 Task: Look for space in Nachingwea, Tanzania from 1st July, 2023 to 8th July, 2023 for 2 adults, 1 child in price range Rs.15000 to Rs.20000. Place can be entire place with 1  bedroom having 1 bed and 1 bathroom. Property type can be house, flat, guest house, hotel. Booking option can be shelf check-in. Required host language is English.
Action: Mouse pressed left at (532, 134)
Screenshot: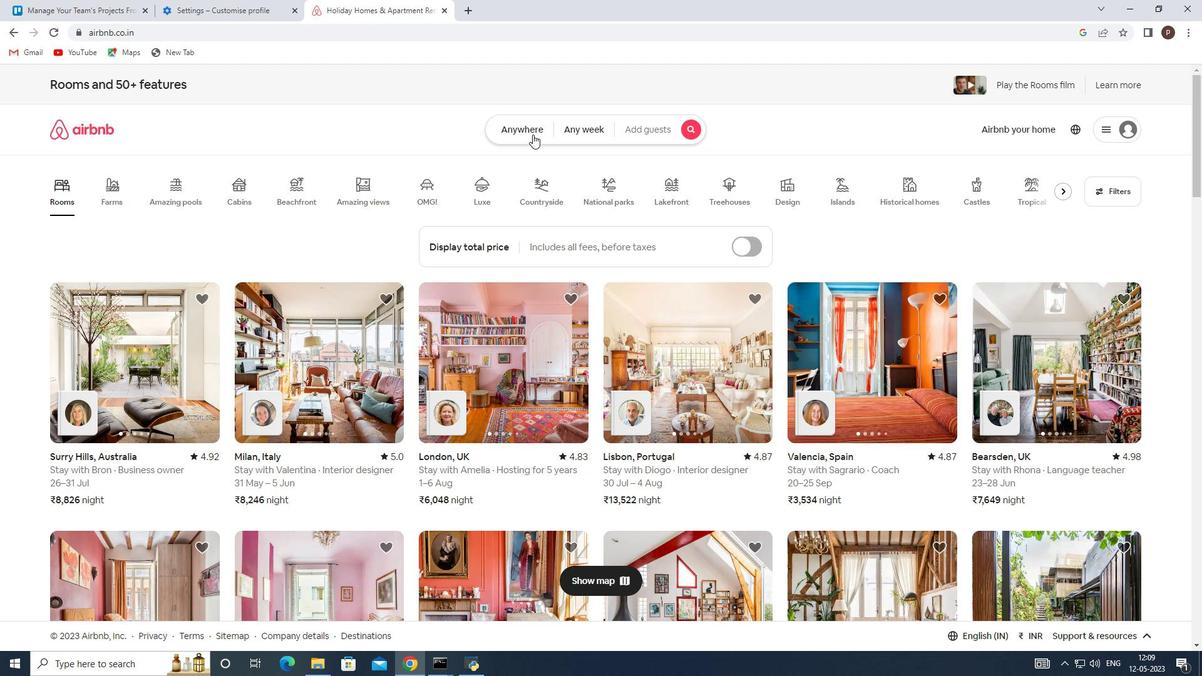 
Action: Mouse moved to (397, 178)
Screenshot: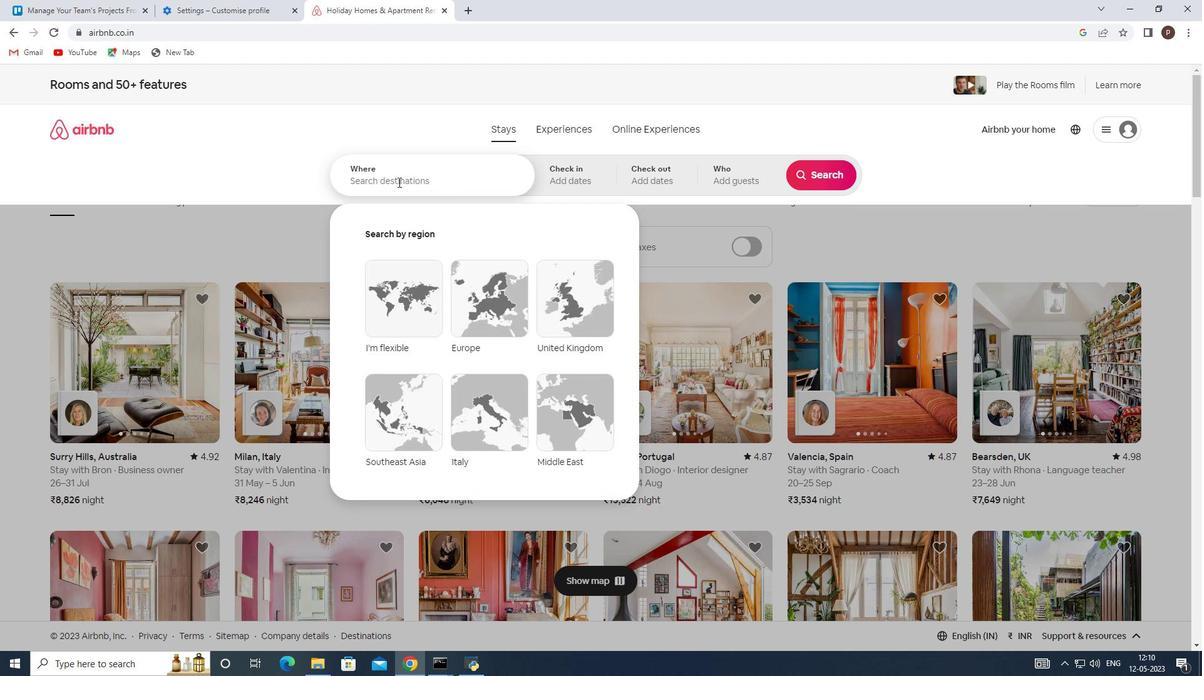 
Action: Mouse pressed left at (397, 178)
Screenshot: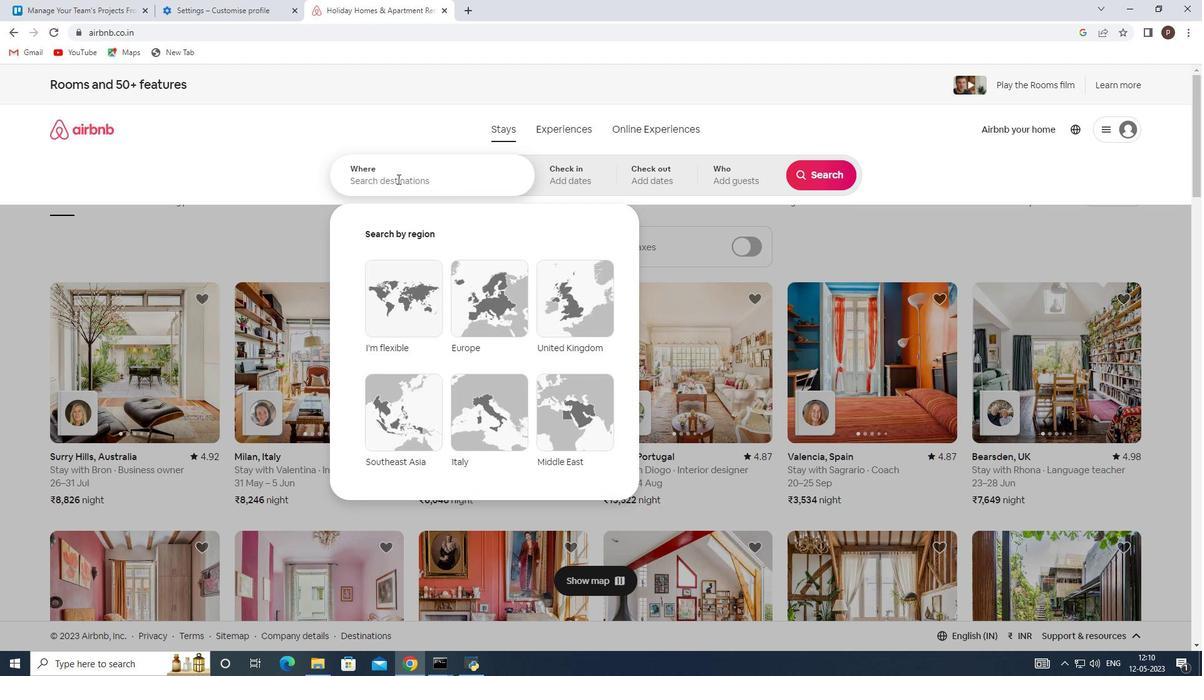 
Action: Mouse moved to (397, 178)
Screenshot: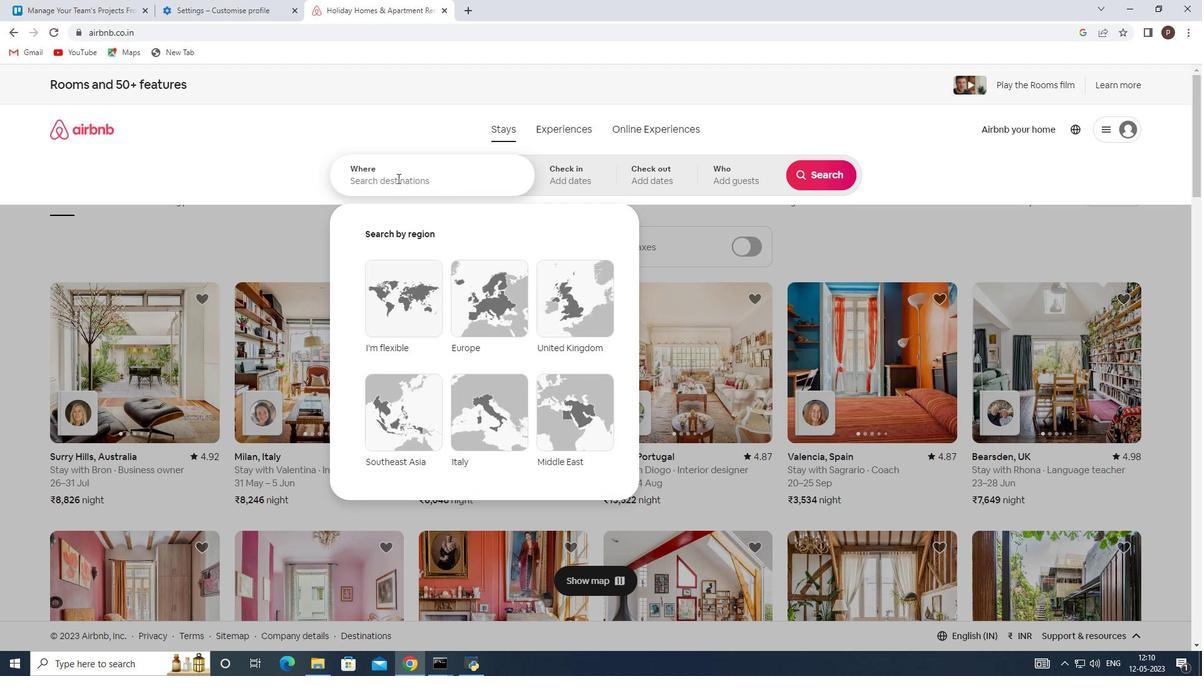 
Action: Key pressed <Key.caps_lock>N<Key.caps_lock>achingwea
Screenshot: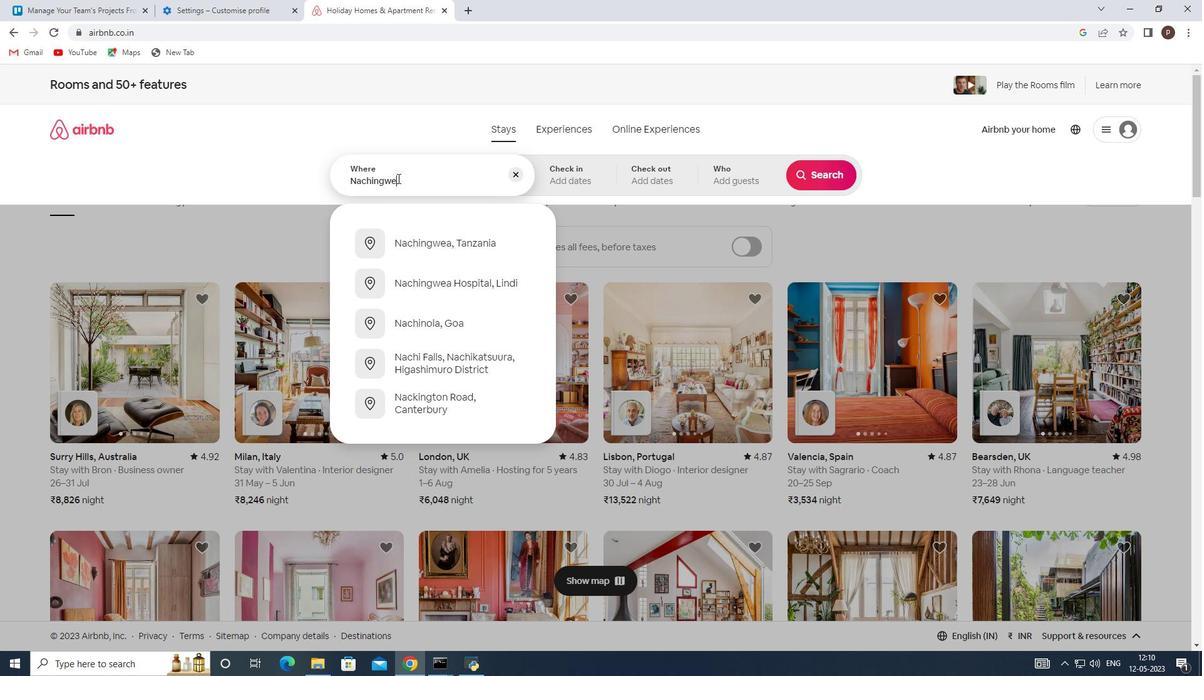 
Action: Mouse moved to (450, 237)
Screenshot: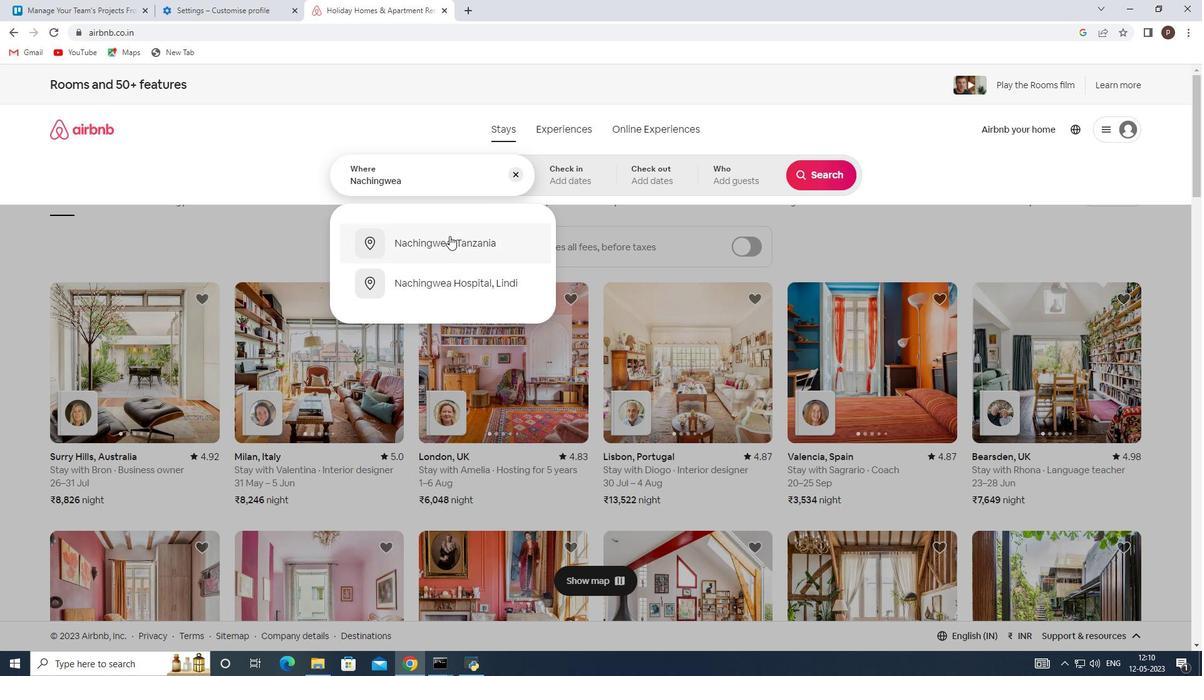 
Action: Mouse pressed left at (450, 237)
Screenshot: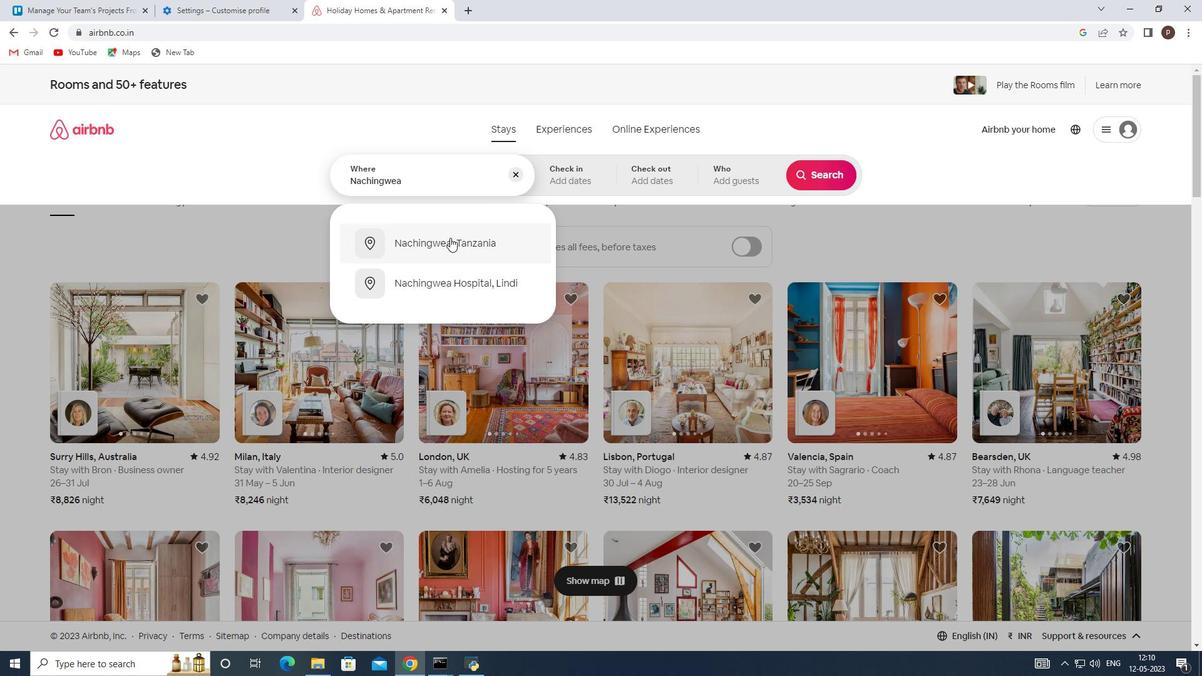 
Action: Mouse moved to (818, 274)
Screenshot: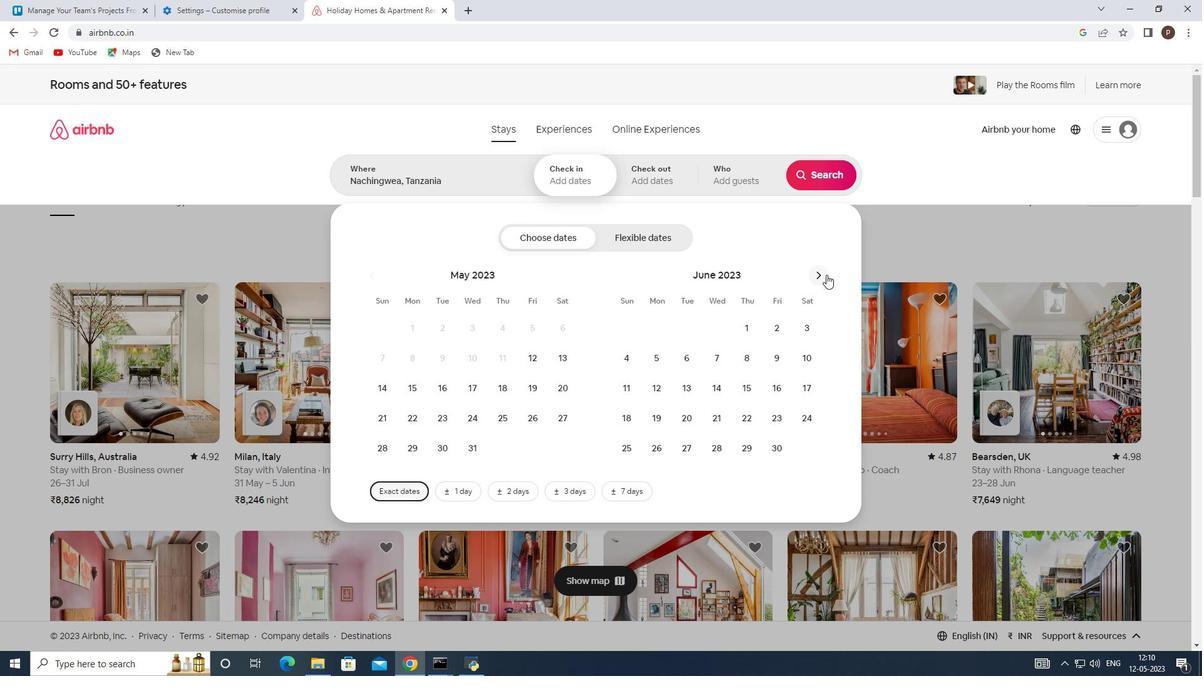 
Action: Mouse pressed left at (818, 274)
Screenshot: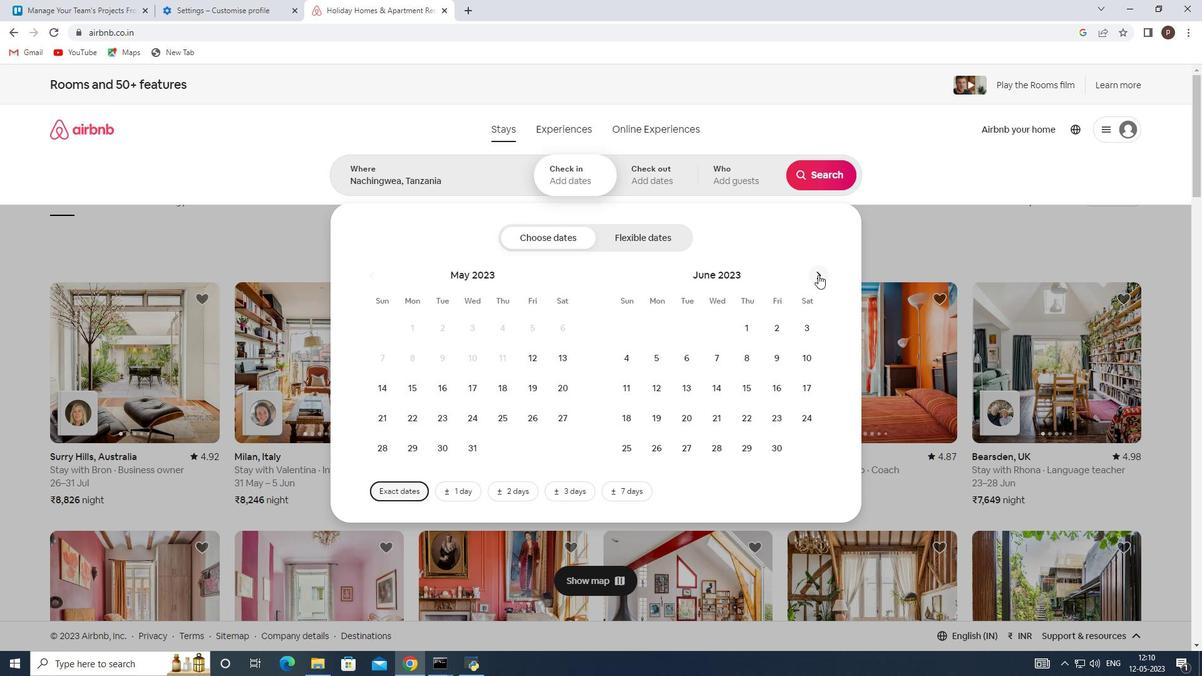 
Action: Mouse moved to (811, 322)
Screenshot: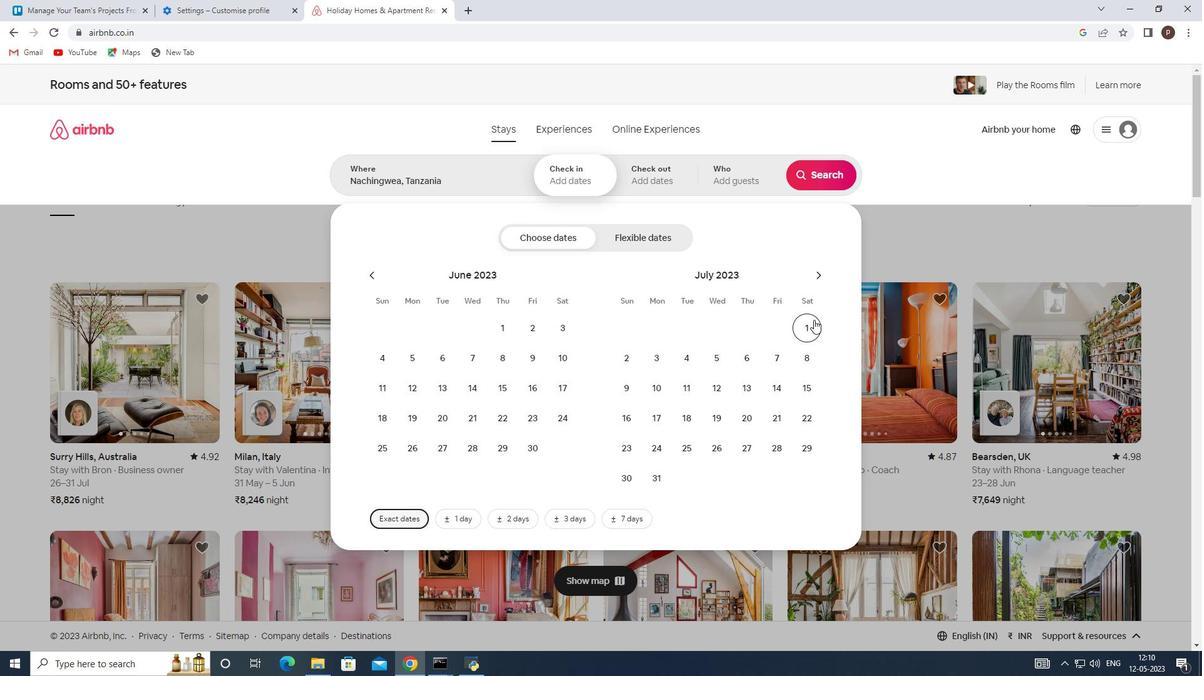 
Action: Mouse pressed left at (811, 322)
Screenshot: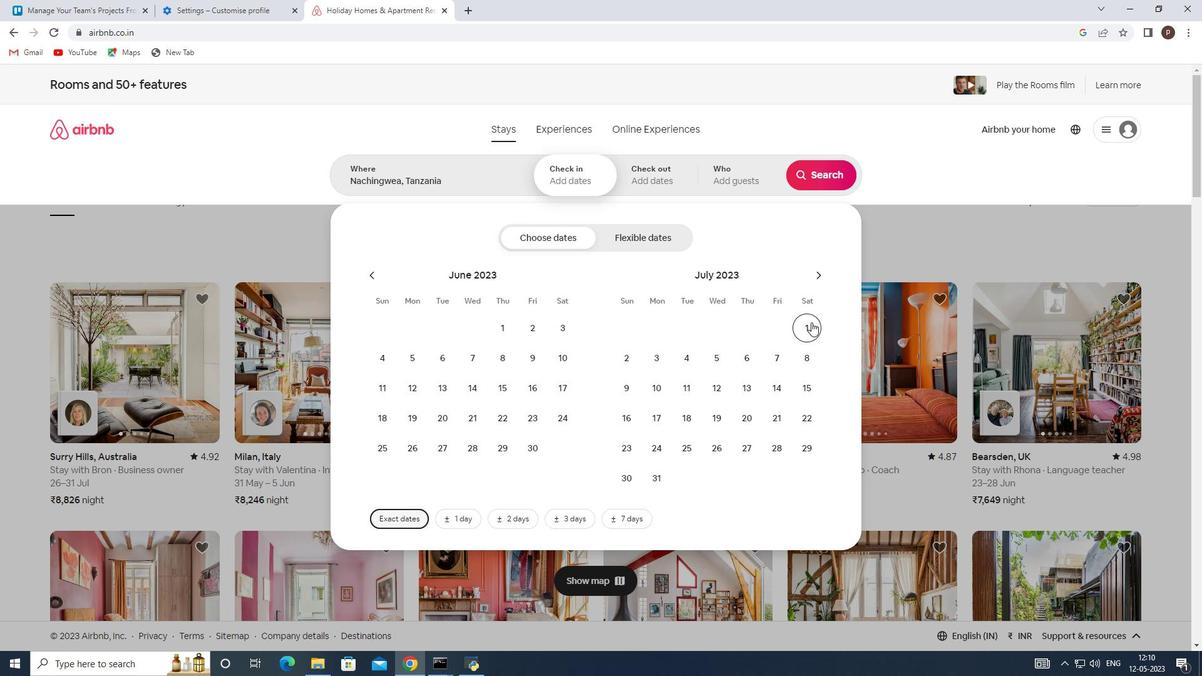 
Action: Mouse moved to (809, 354)
Screenshot: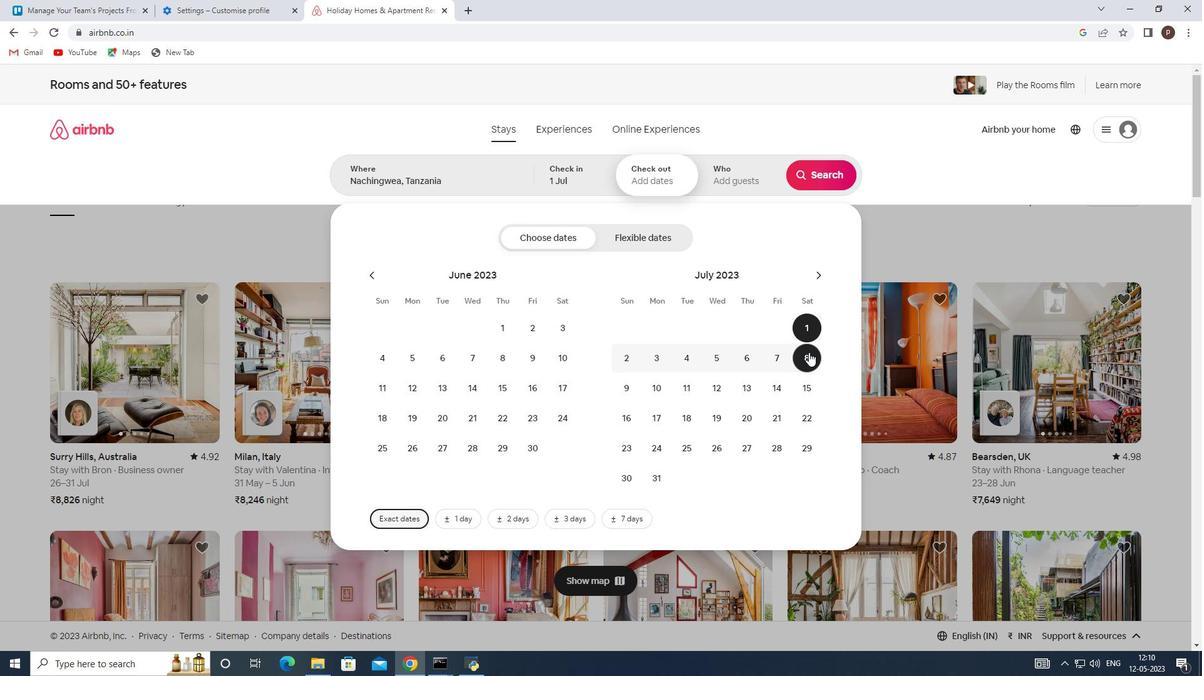 
Action: Mouse pressed left at (809, 354)
Screenshot: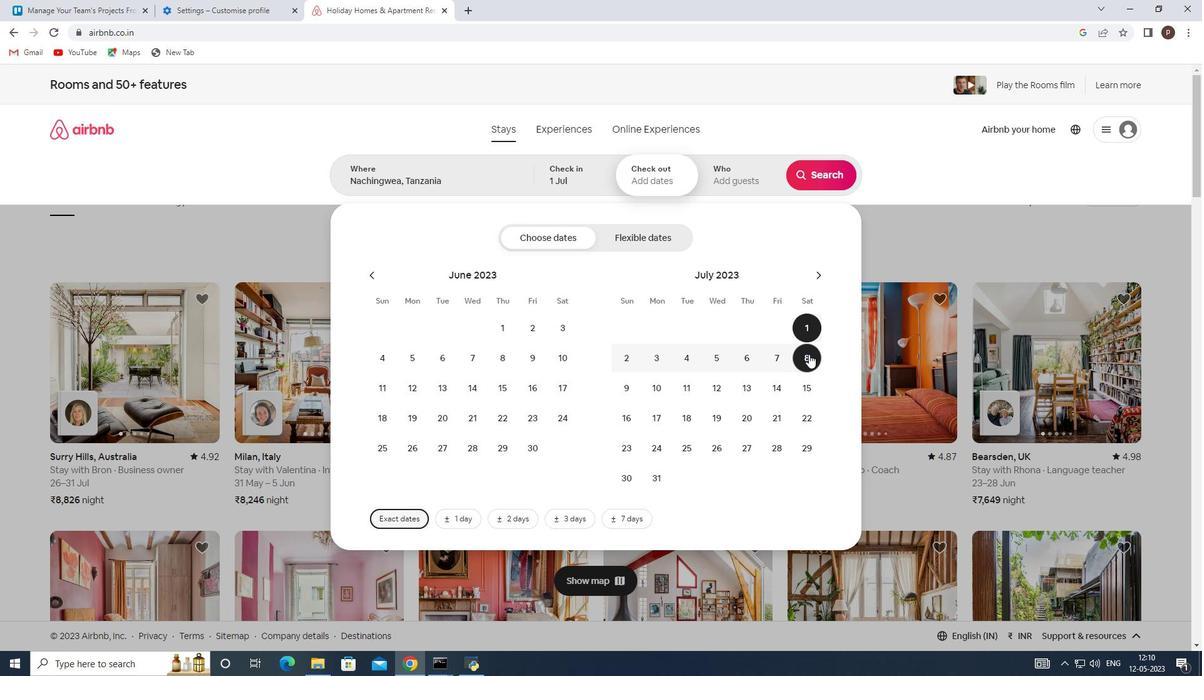 
Action: Mouse moved to (733, 174)
Screenshot: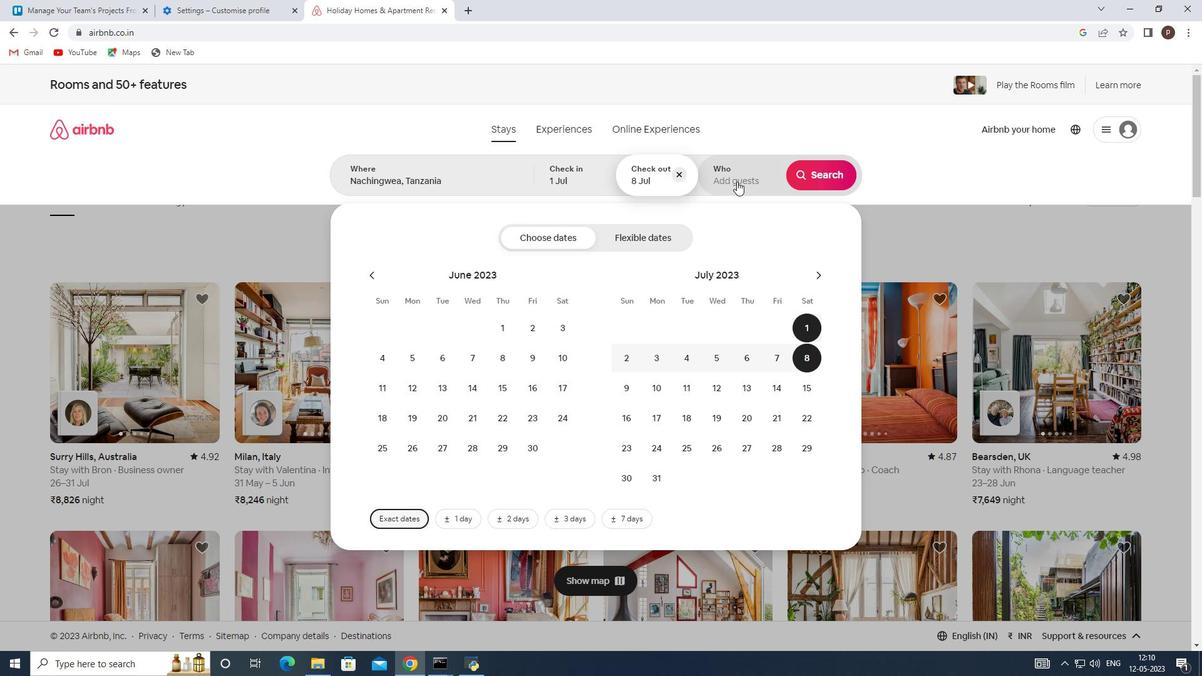 
Action: Mouse pressed left at (733, 174)
Screenshot: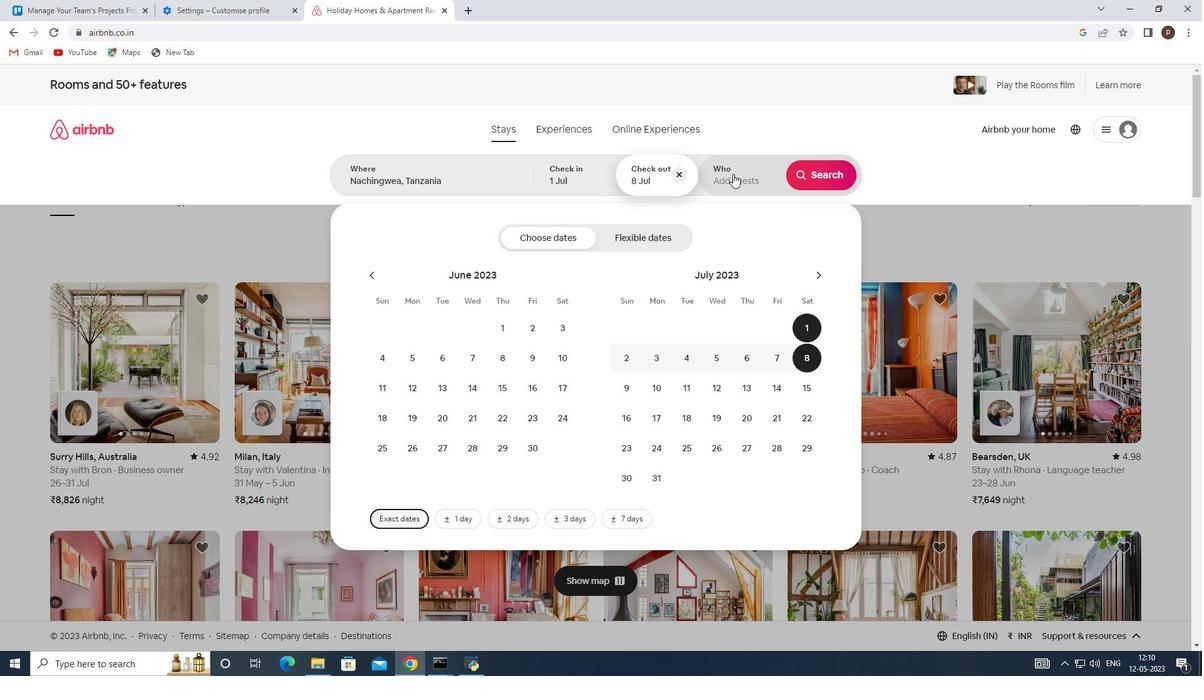
Action: Mouse moved to (827, 244)
Screenshot: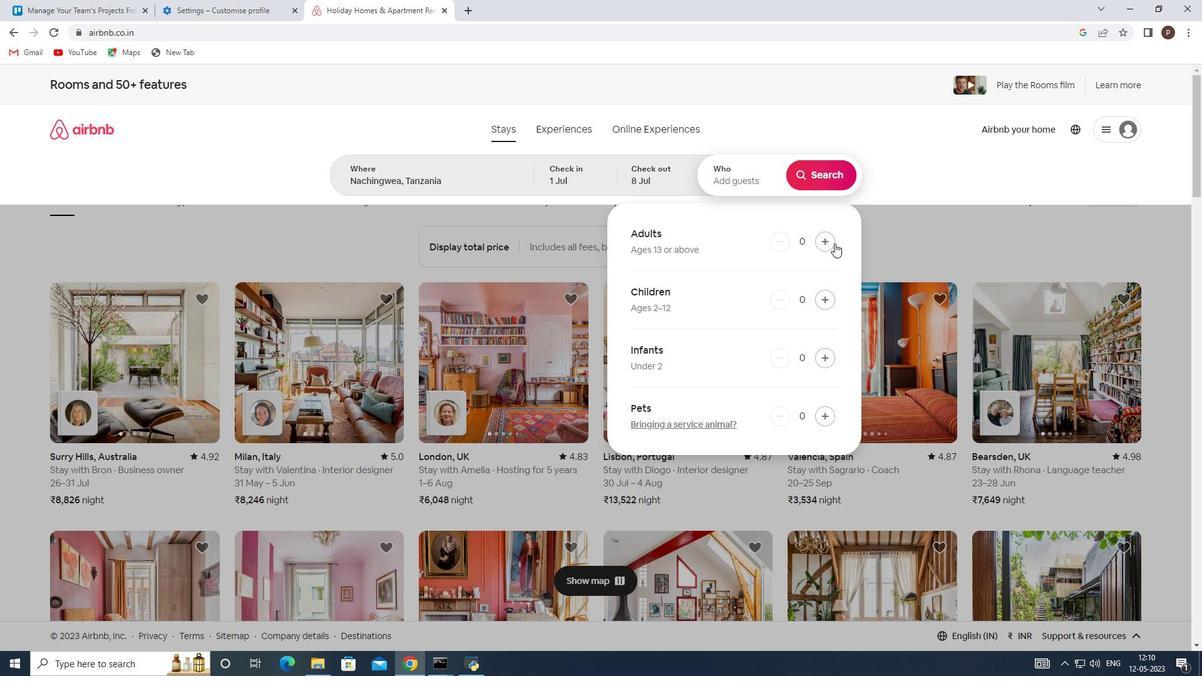 
Action: Mouse pressed left at (827, 244)
Screenshot: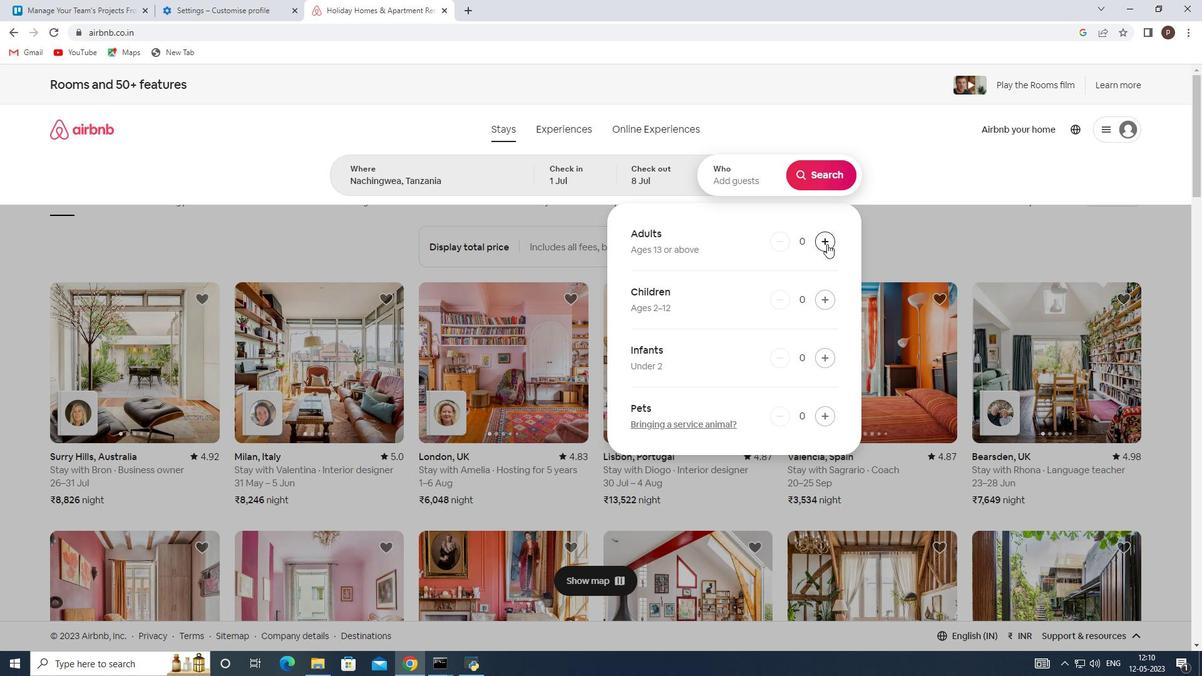 
Action: Mouse pressed left at (827, 244)
Screenshot: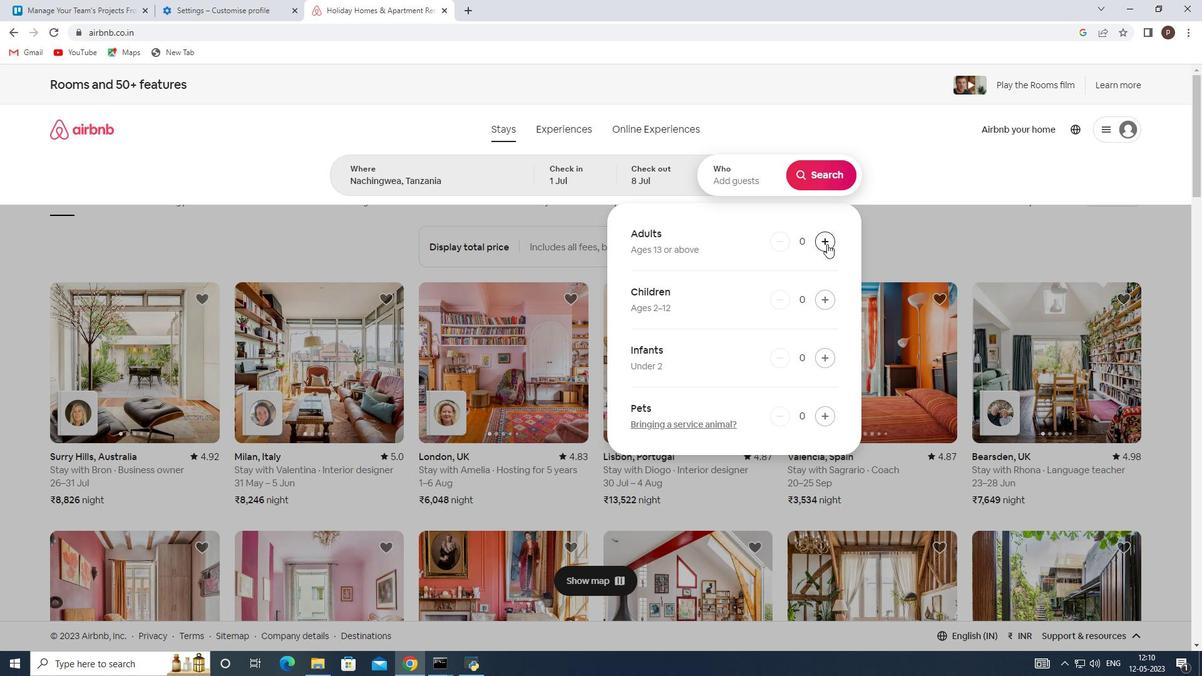 
Action: Mouse moved to (829, 296)
Screenshot: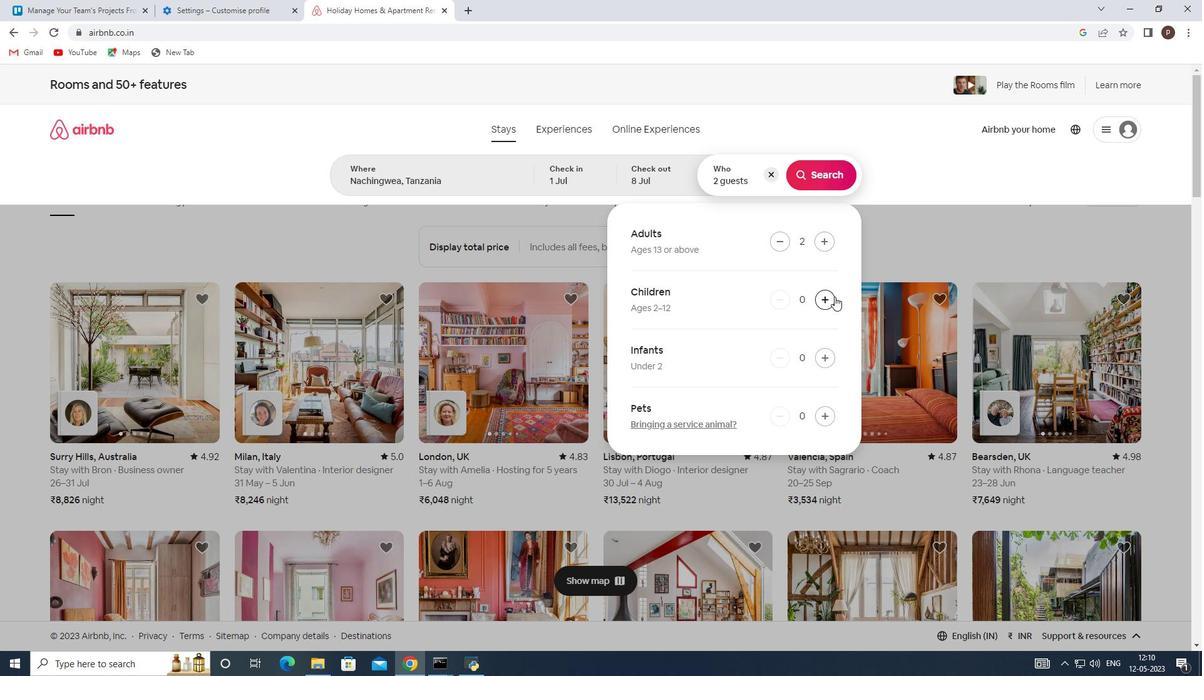 
Action: Mouse pressed left at (829, 296)
Screenshot: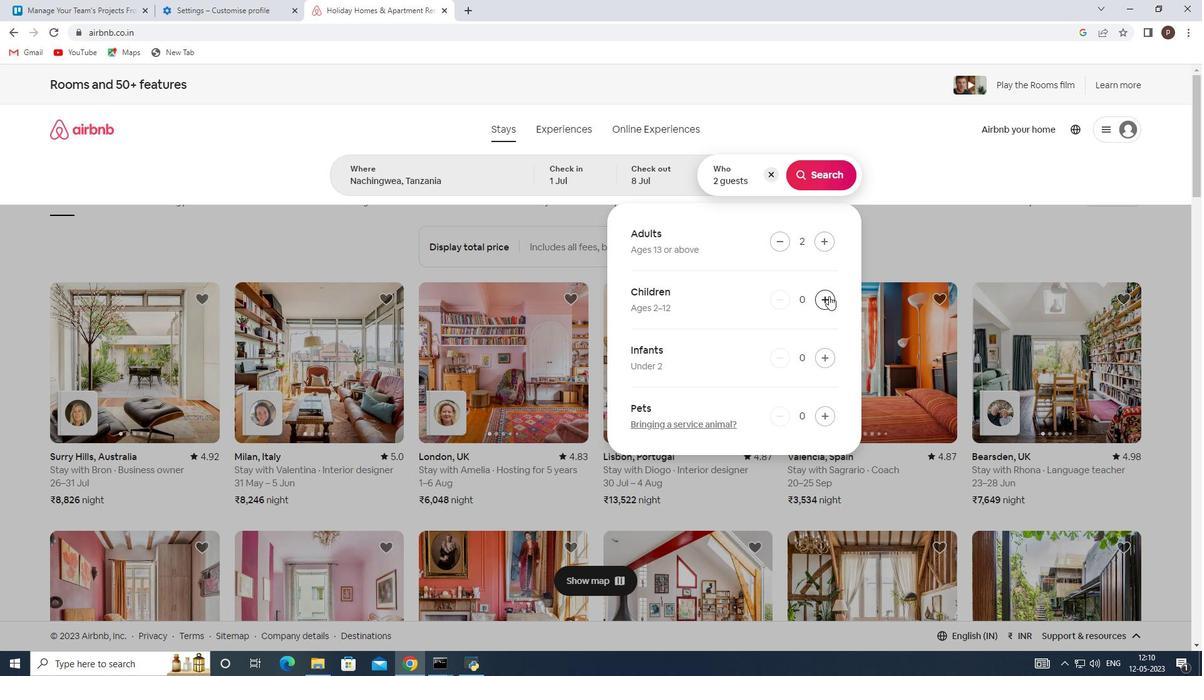 
Action: Mouse moved to (817, 177)
Screenshot: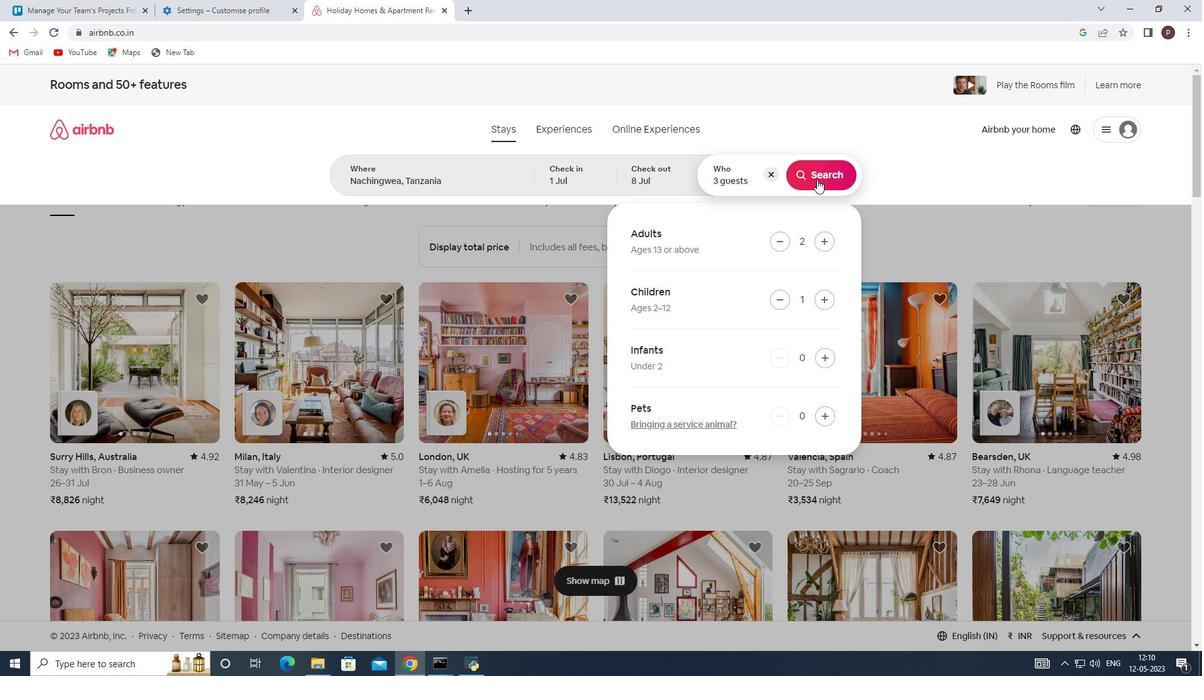 
Action: Mouse pressed left at (817, 177)
Screenshot: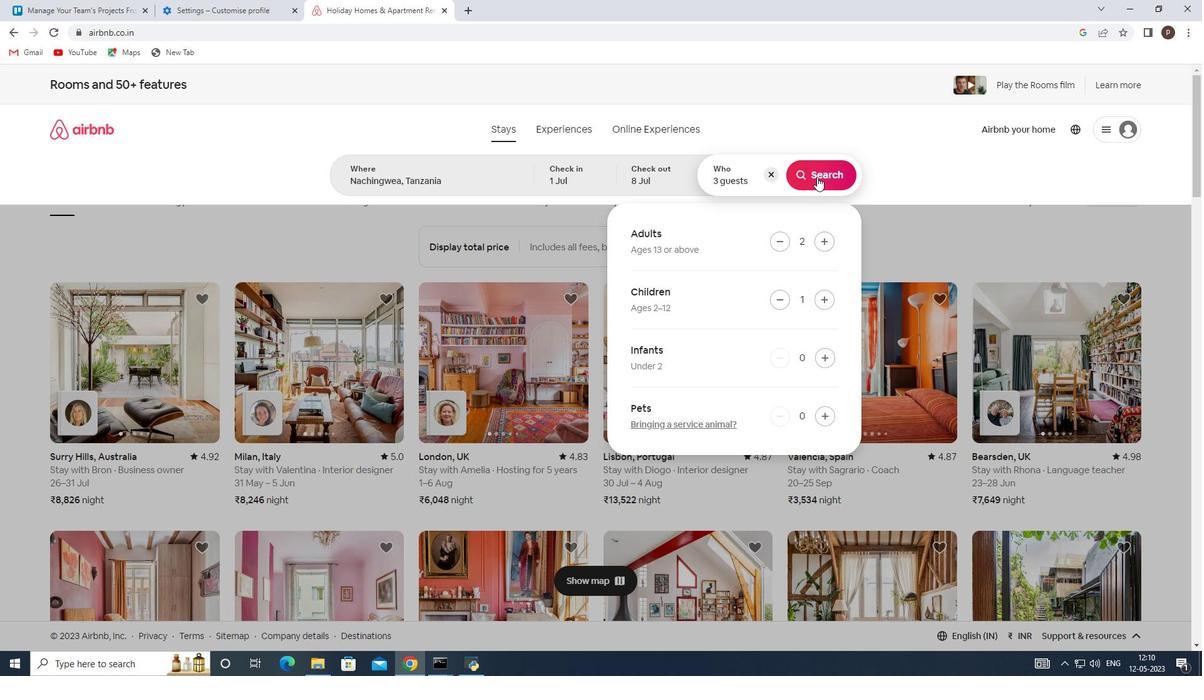 
Action: Mouse moved to (1127, 139)
Screenshot: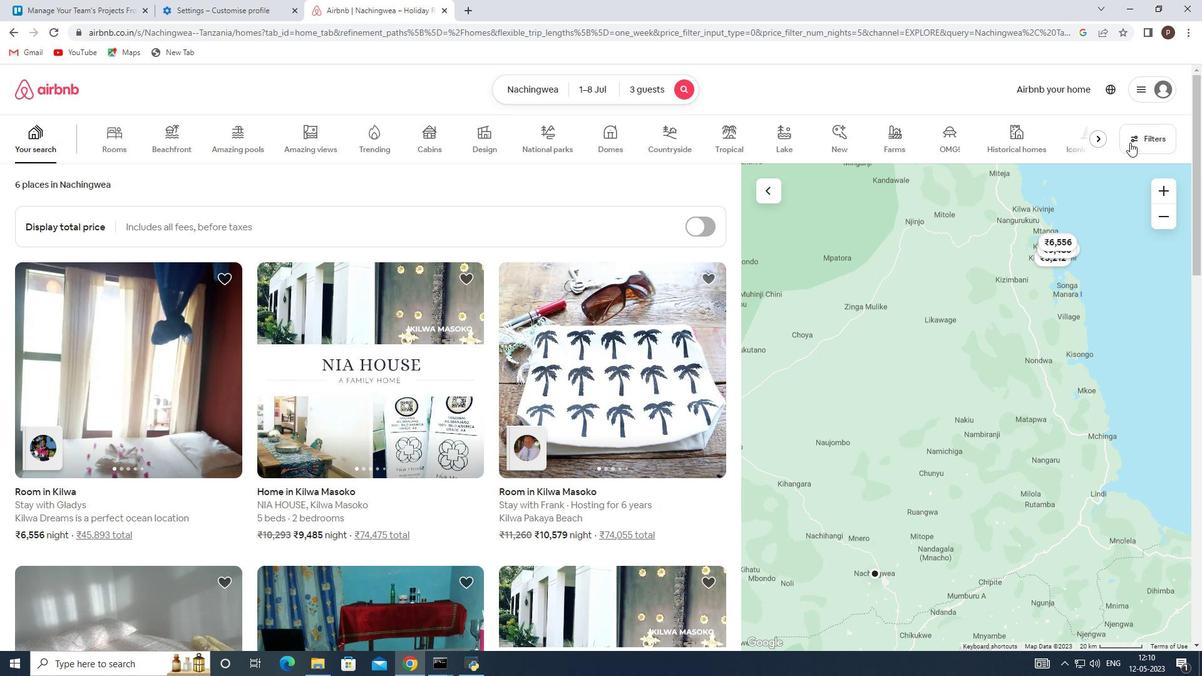 
Action: Mouse pressed left at (1127, 139)
Screenshot: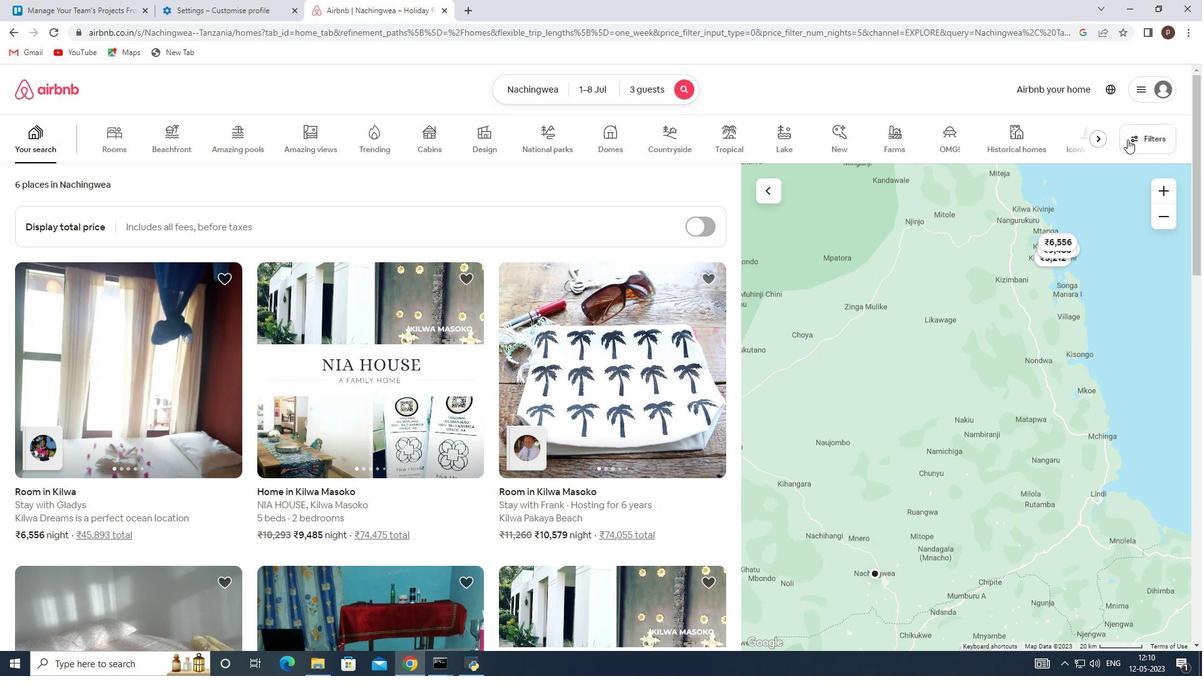 
Action: Mouse moved to (417, 449)
Screenshot: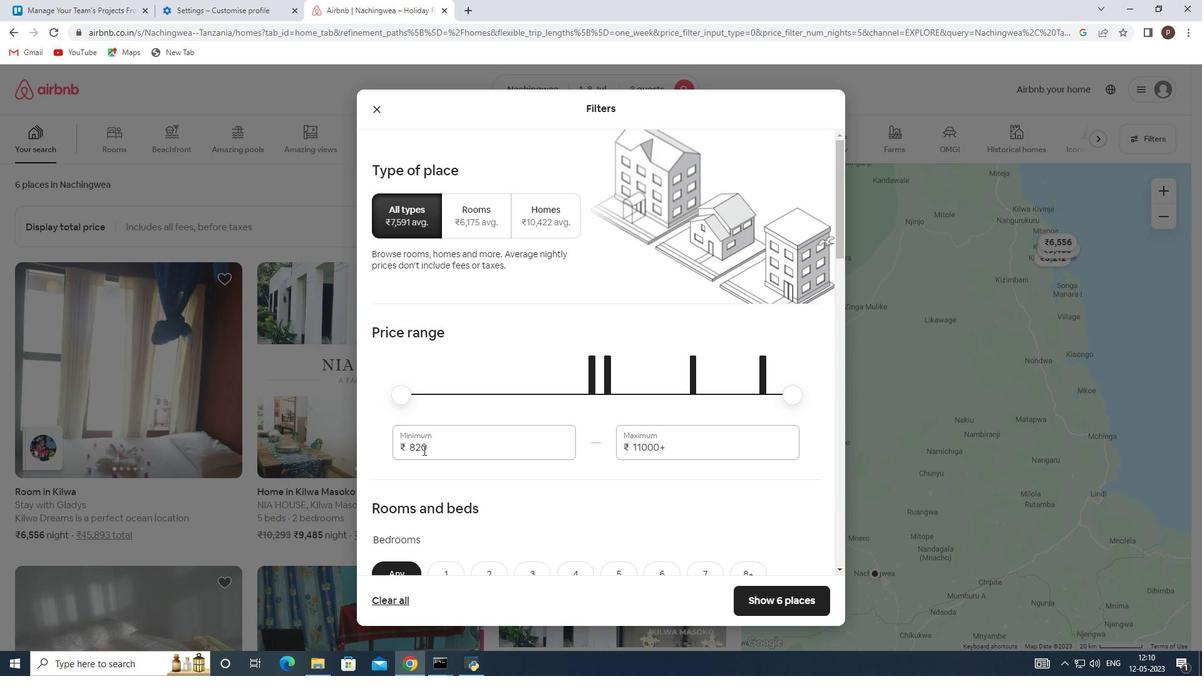 
Action: Mouse pressed left at (417, 449)
Screenshot: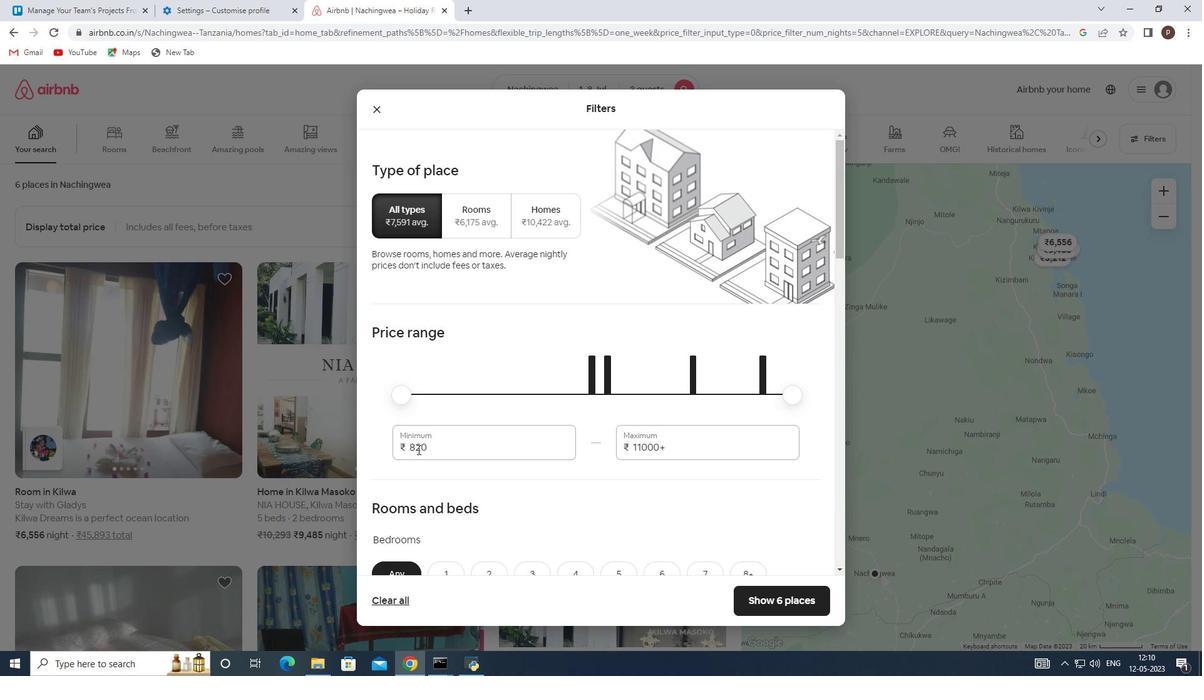 
Action: Mouse pressed left at (417, 449)
Screenshot: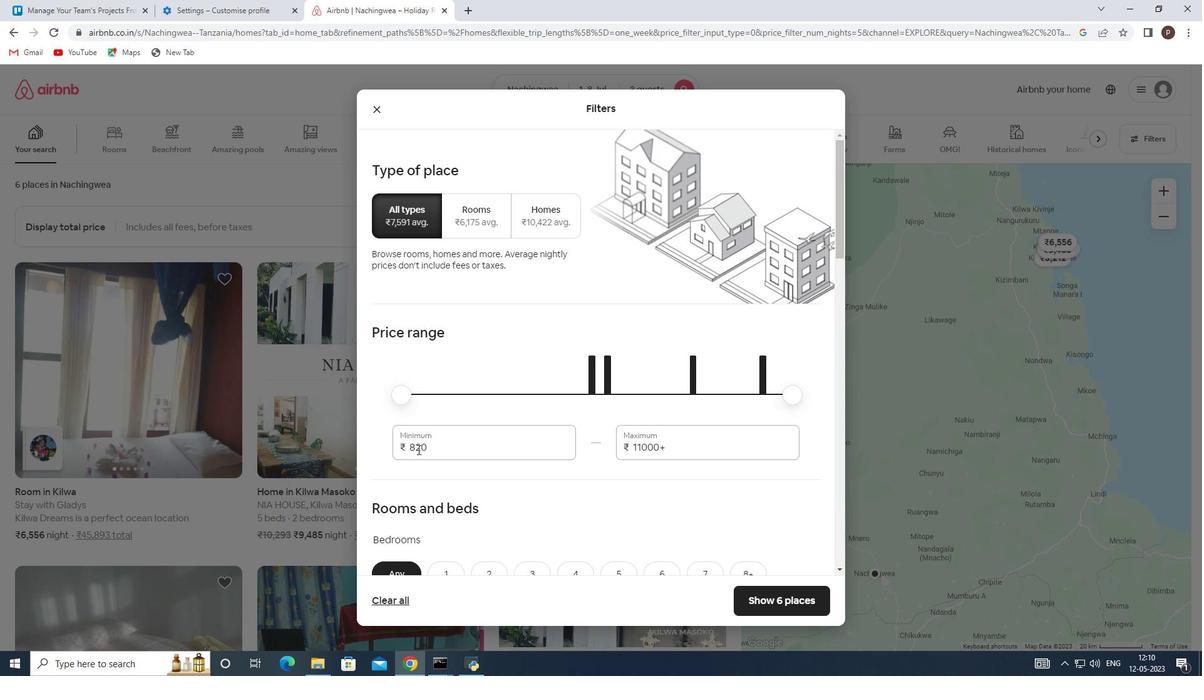 
Action: Key pressed 15000<Key.tab>20000
Screenshot: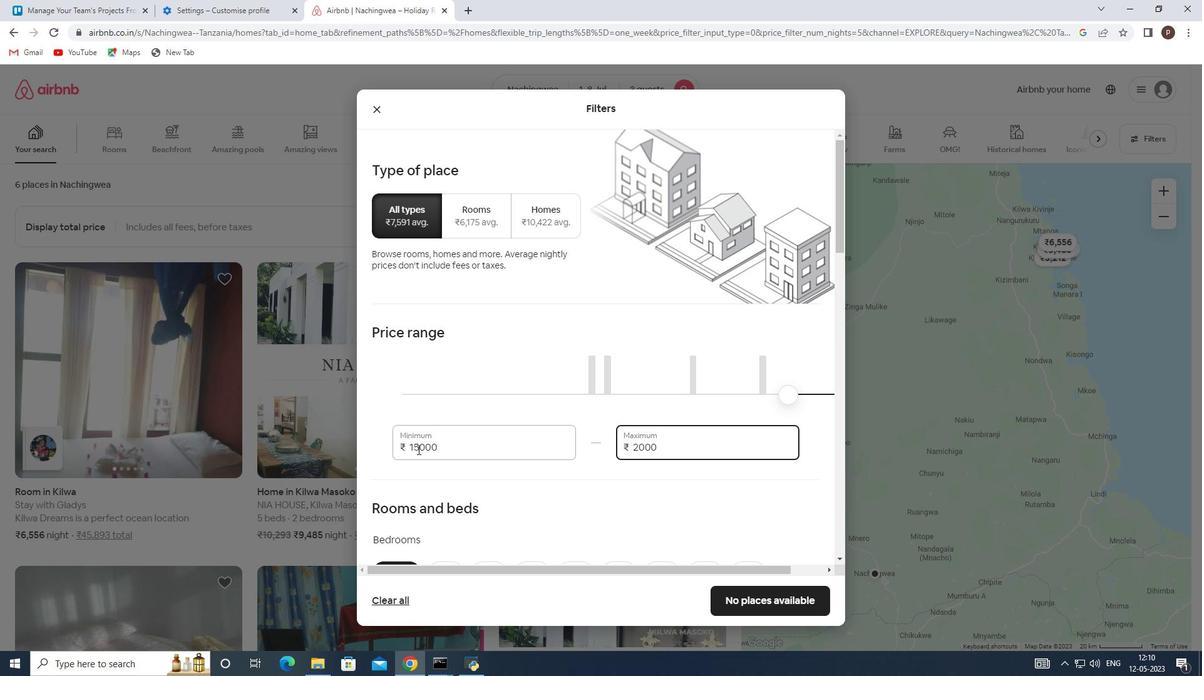 
Action: Mouse moved to (464, 475)
Screenshot: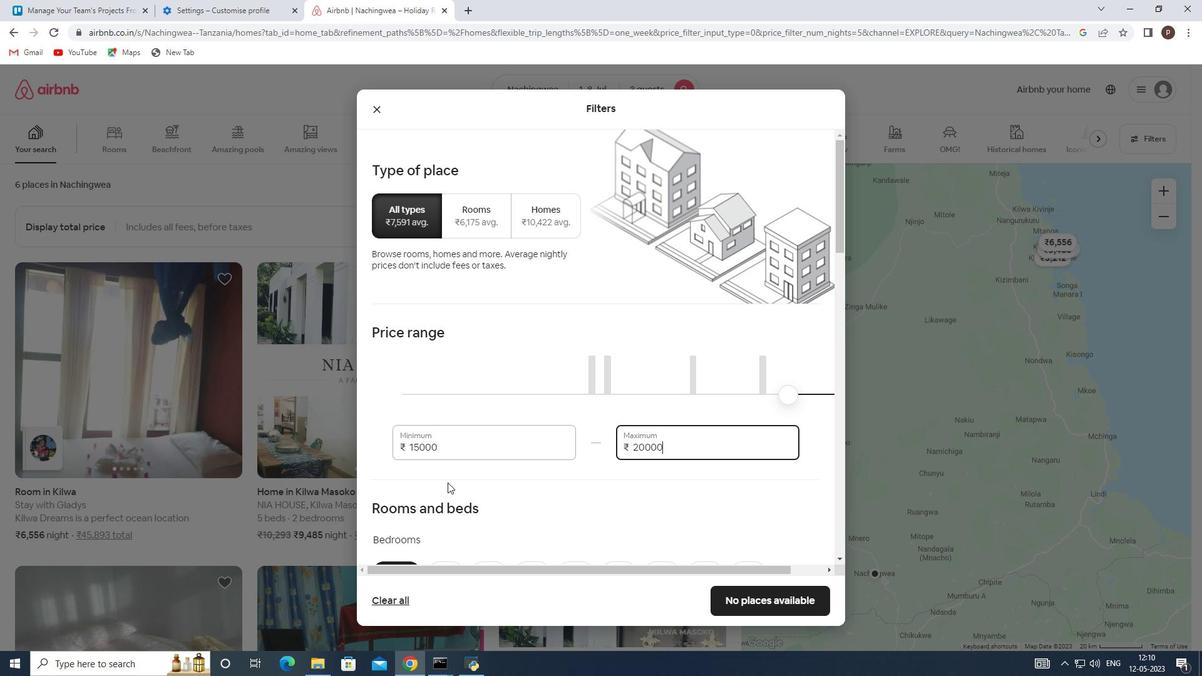 
Action: Mouse scrolled (464, 475) with delta (0, 0)
Screenshot: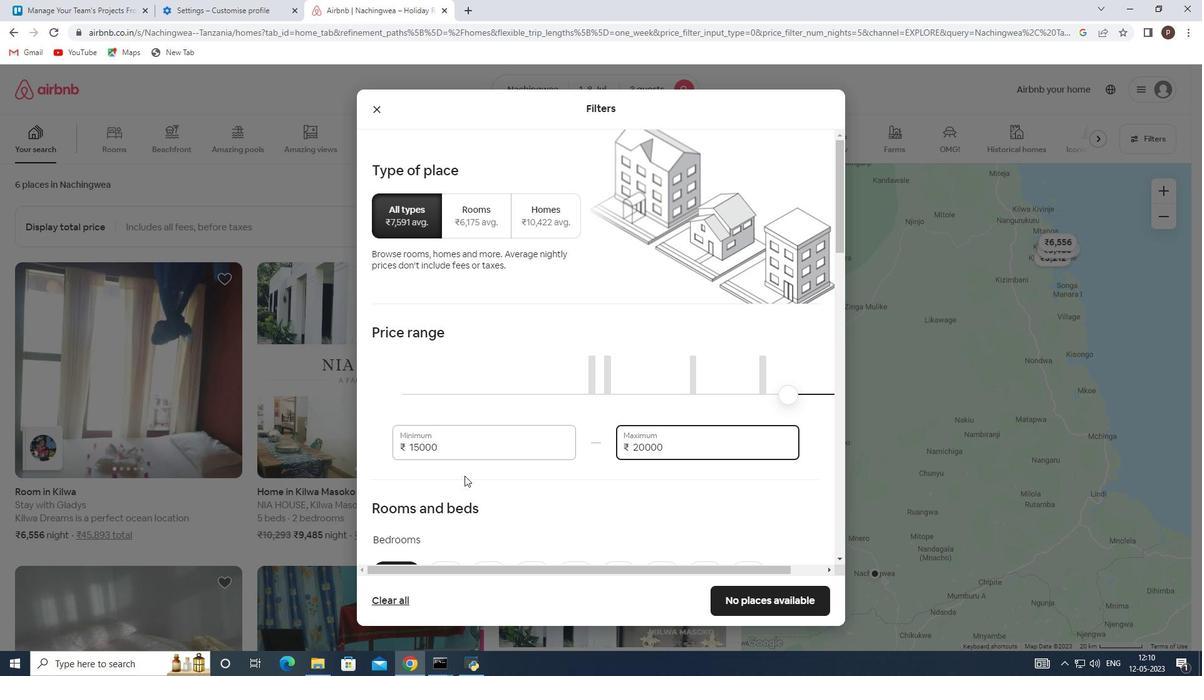 
Action: Mouse moved to (497, 469)
Screenshot: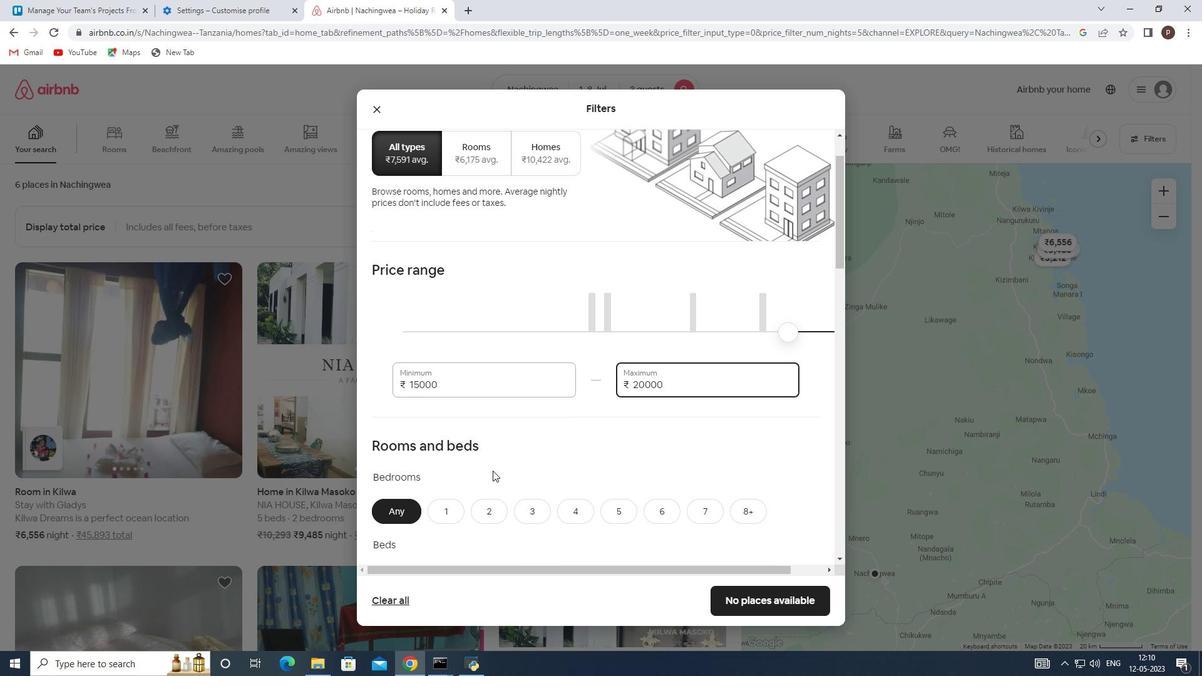
Action: Mouse scrolled (497, 468) with delta (0, 0)
Screenshot: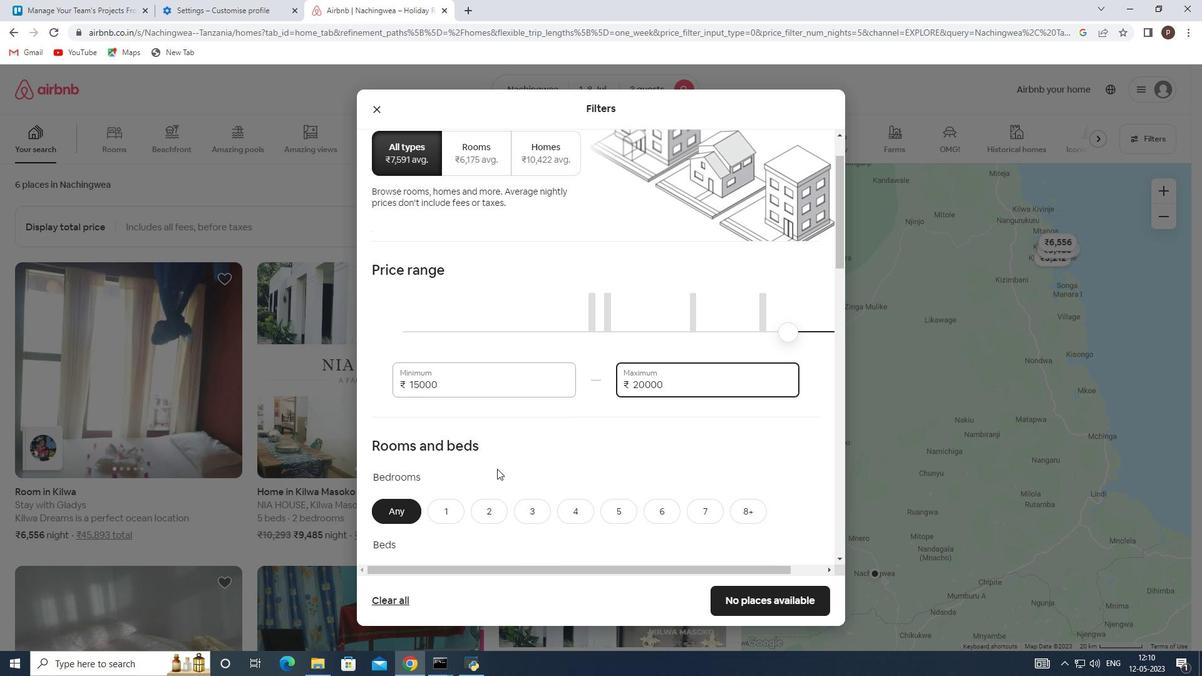 
Action: Mouse moved to (438, 448)
Screenshot: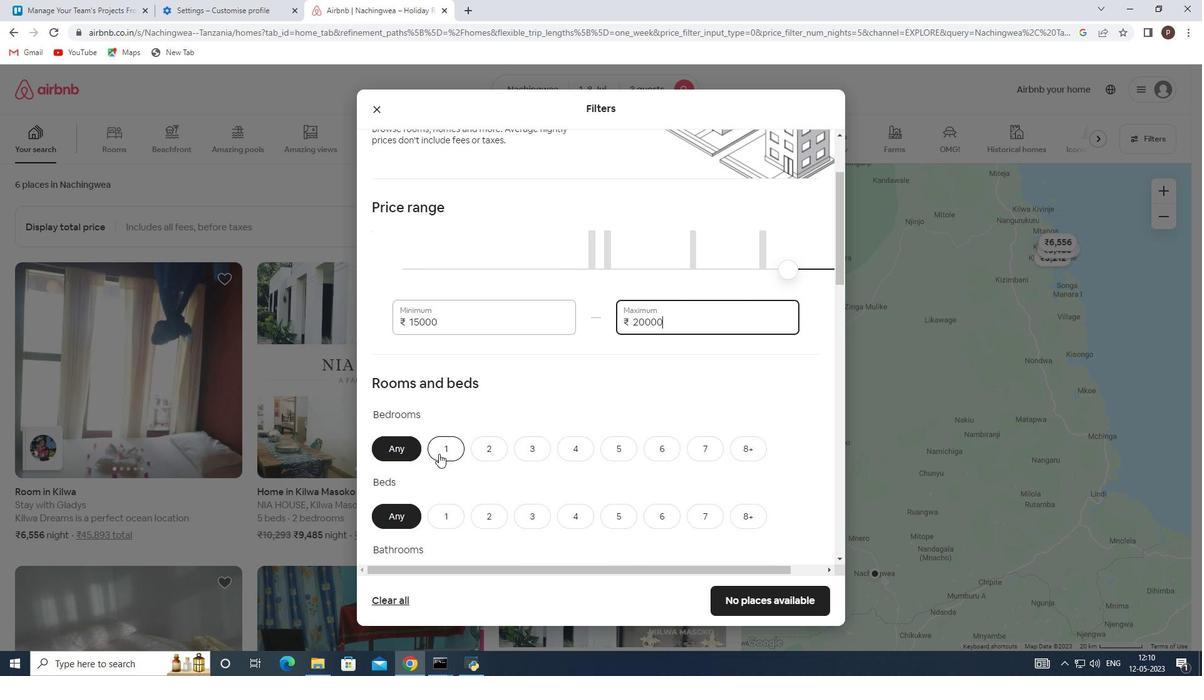 
Action: Mouse pressed left at (438, 448)
Screenshot: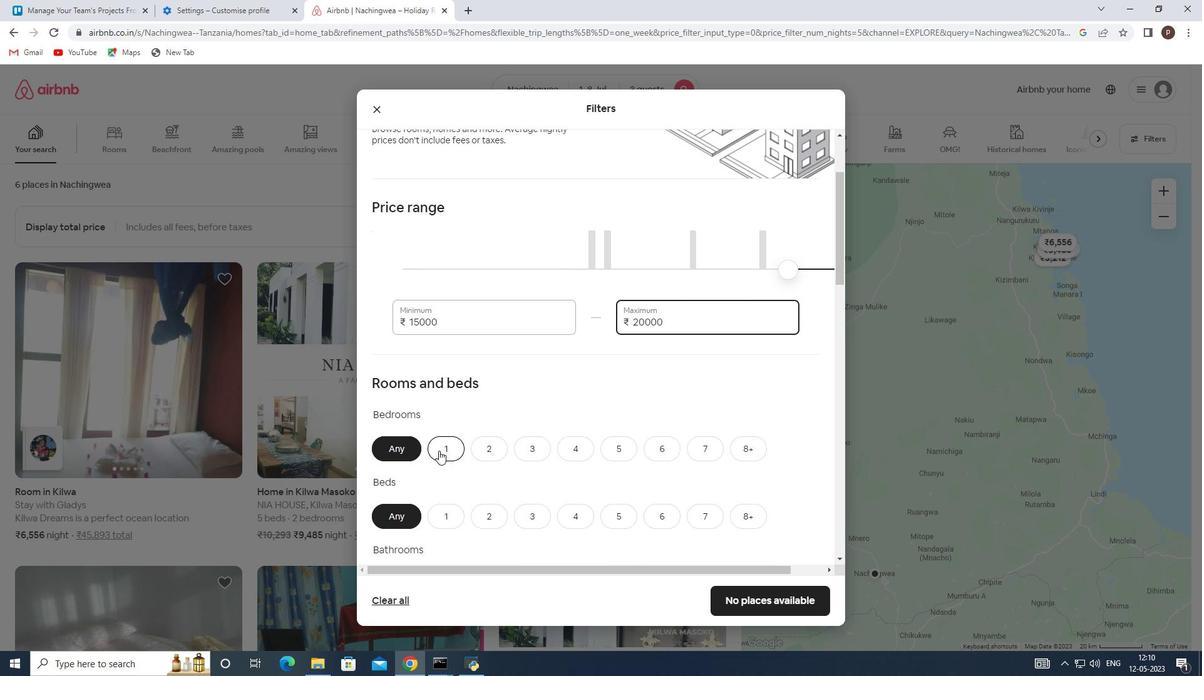 
Action: Mouse moved to (450, 519)
Screenshot: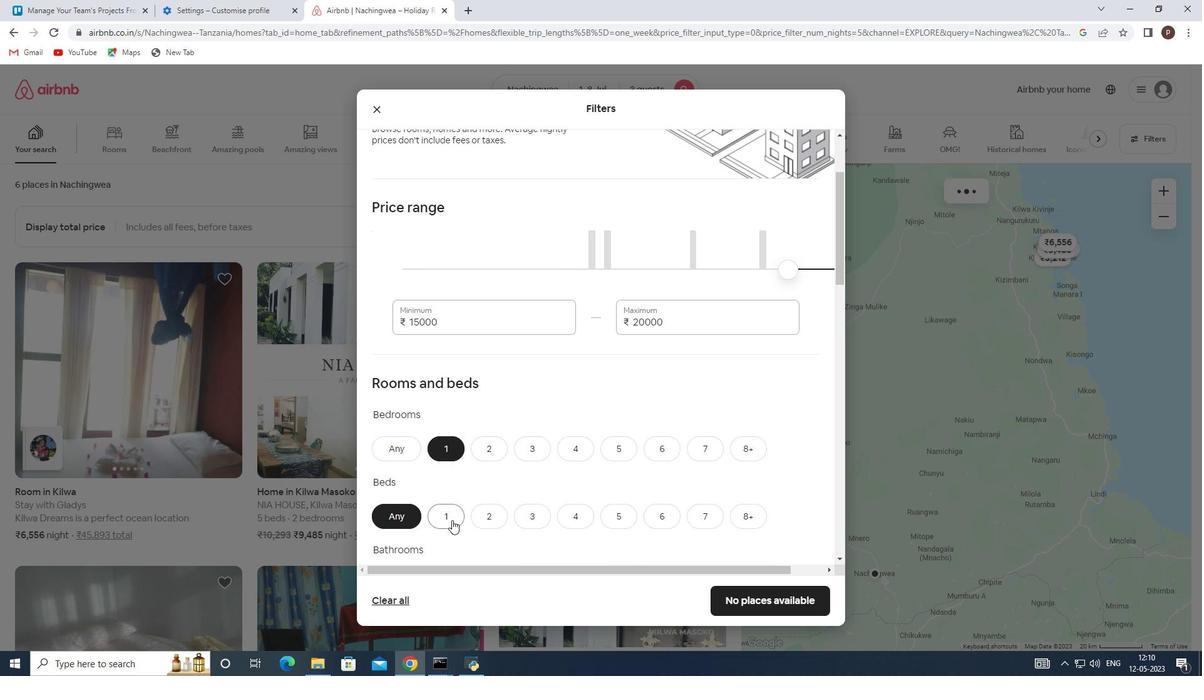 
Action: Mouse pressed left at (450, 519)
Screenshot: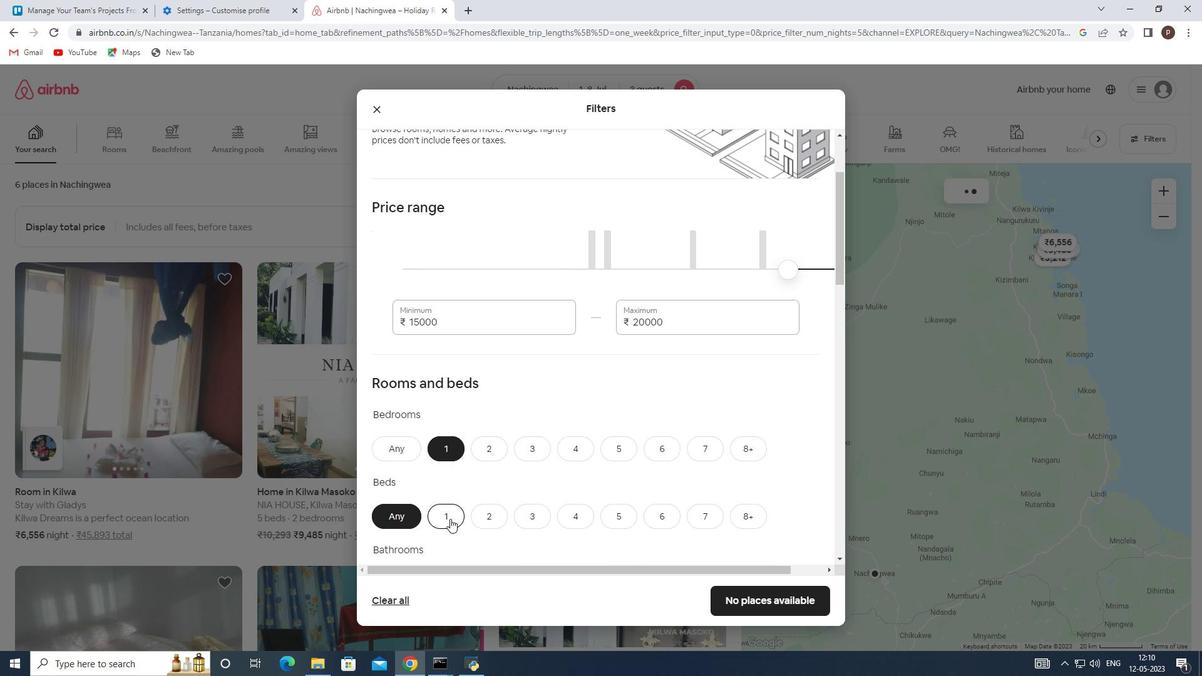 
Action: Mouse moved to (450, 517)
Screenshot: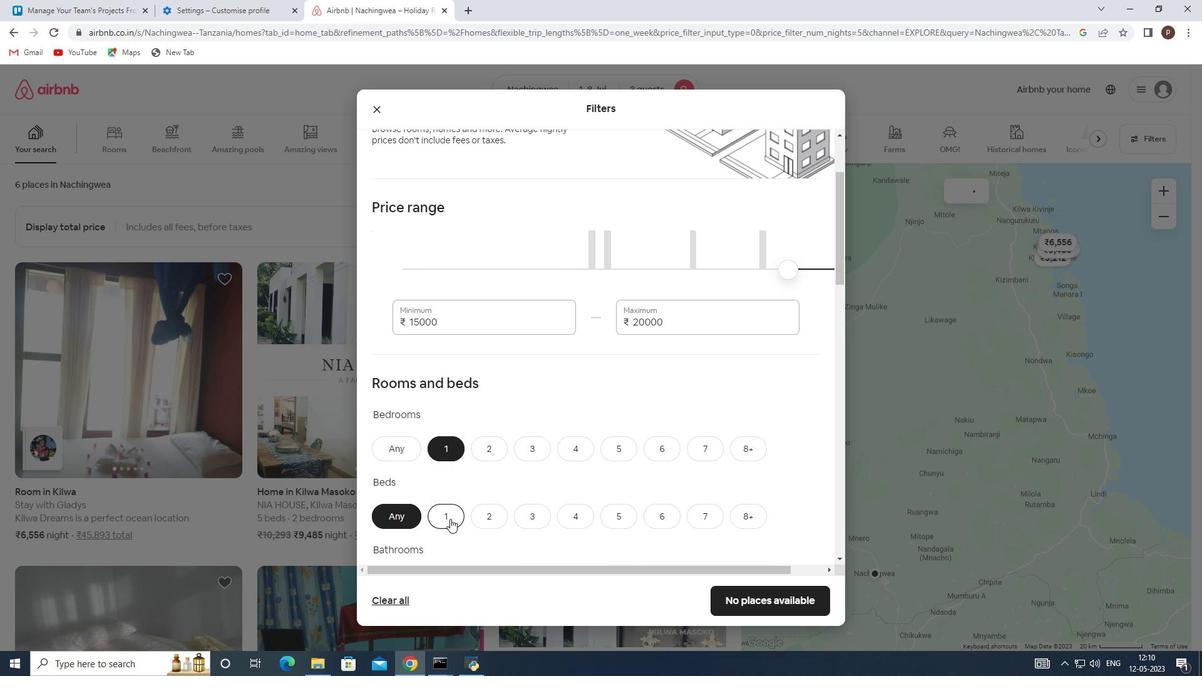 
Action: Mouse scrolled (450, 516) with delta (0, 0)
Screenshot: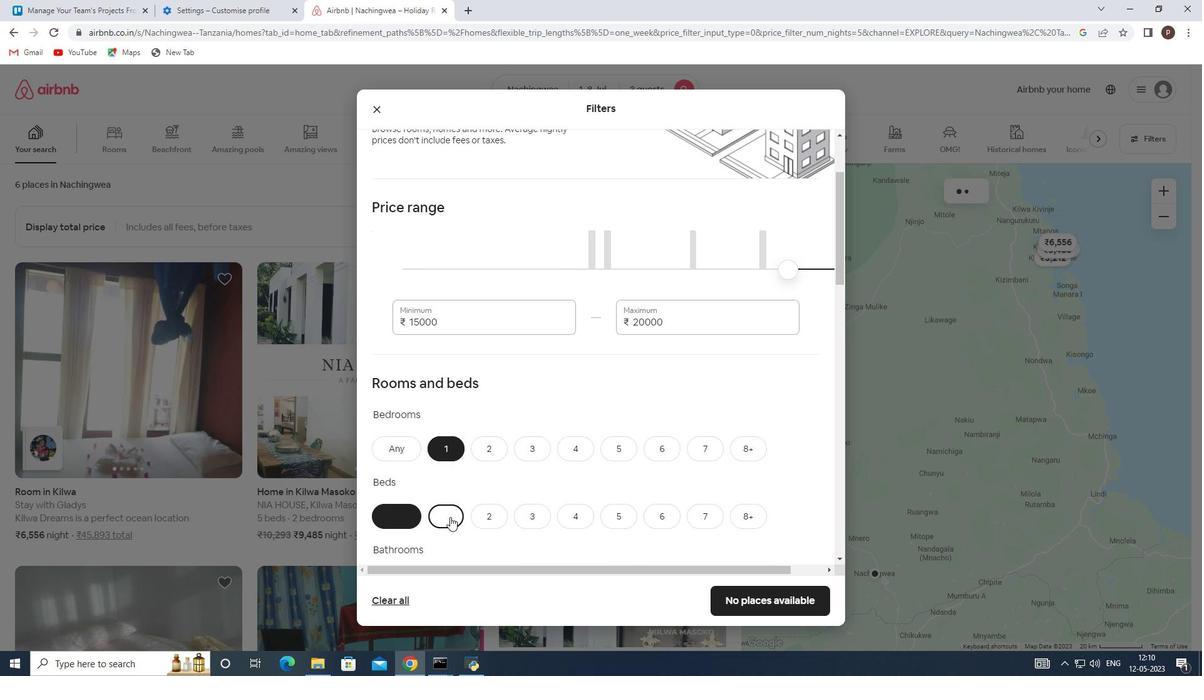 
Action: Mouse scrolled (450, 516) with delta (0, 0)
Screenshot: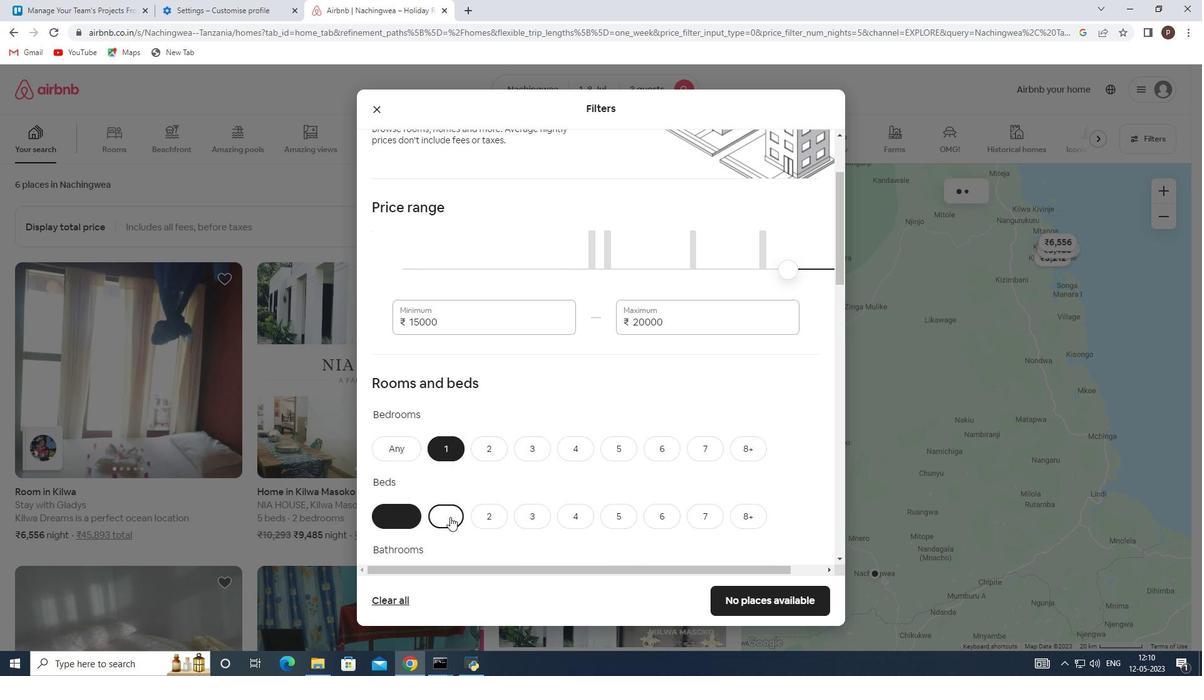 
Action: Mouse scrolled (450, 516) with delta (0, 0)
Screenshot: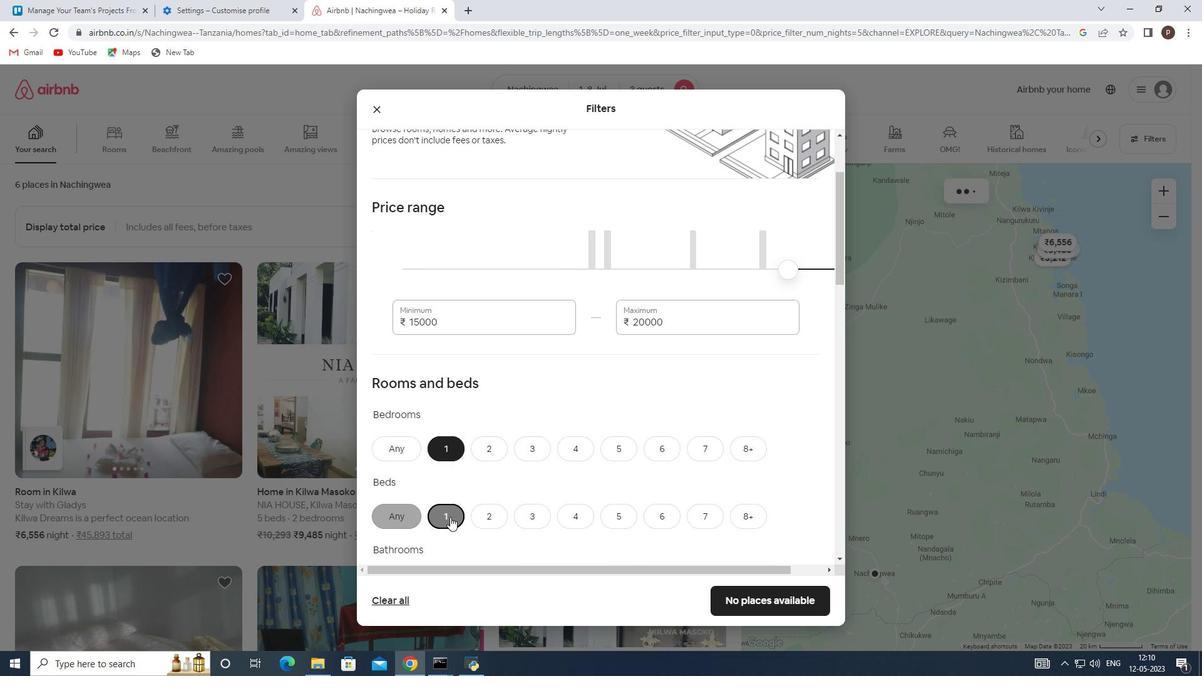 
Action: Mouse moved to (443, 403)
Screenshot: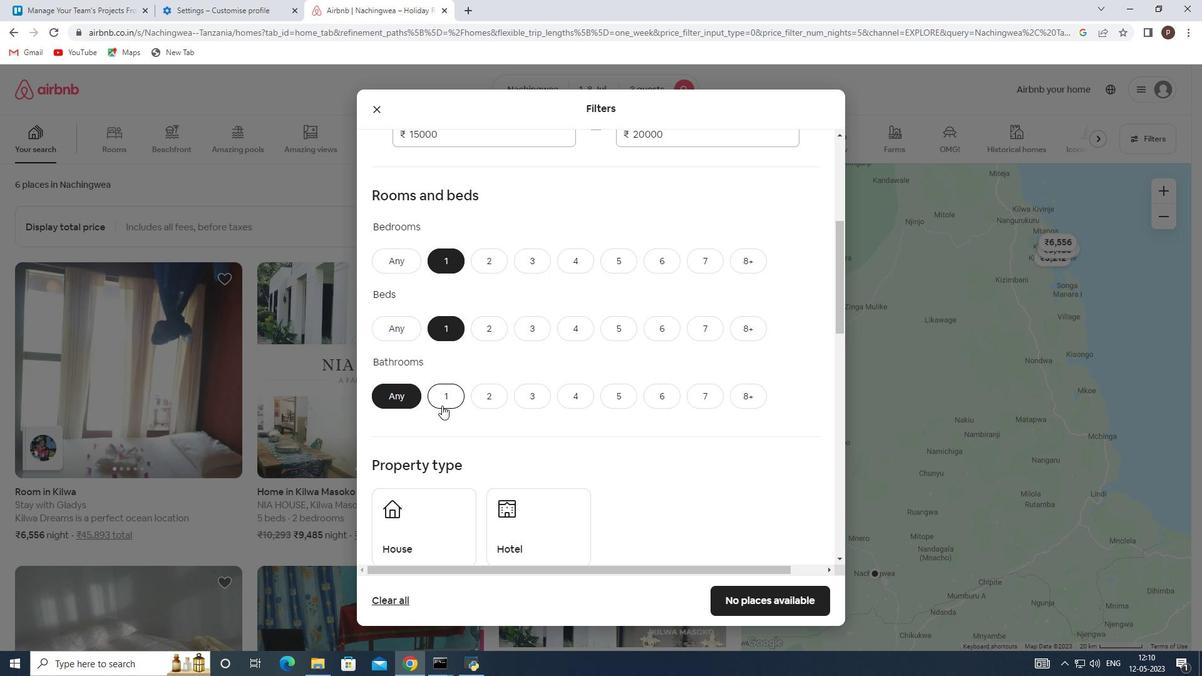 
Action: Mouse pressed left at (443, 403)
Screenshot: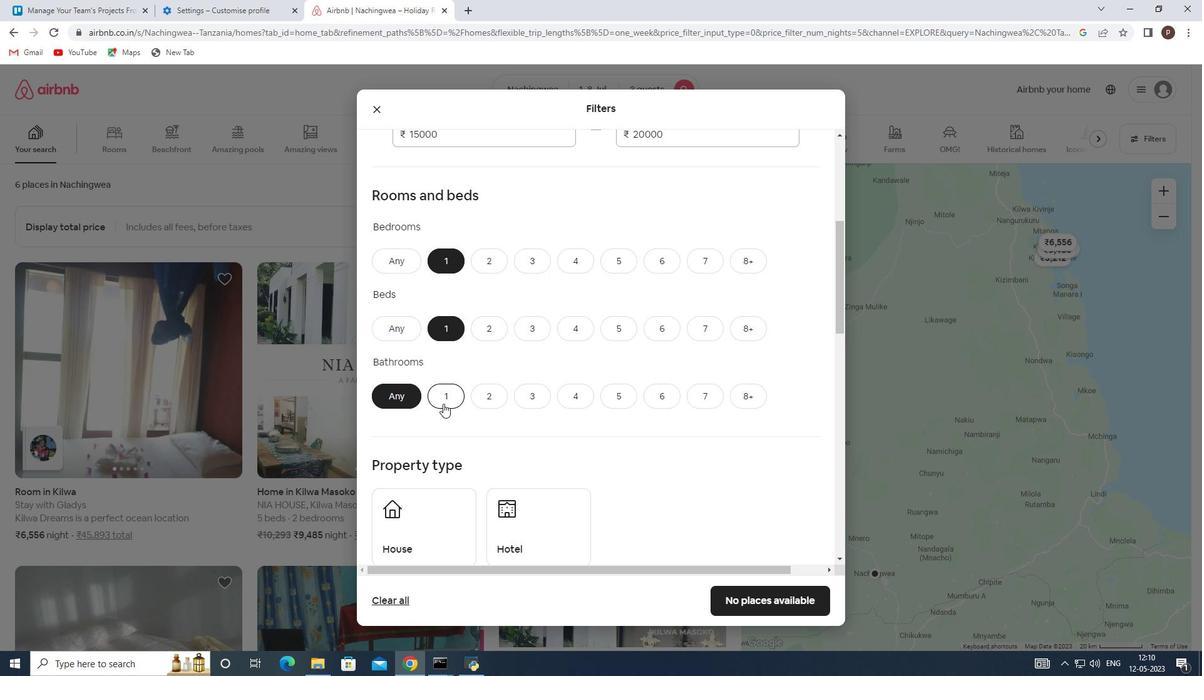 
Action: Mouse moved to (501, 425)
Screenshot: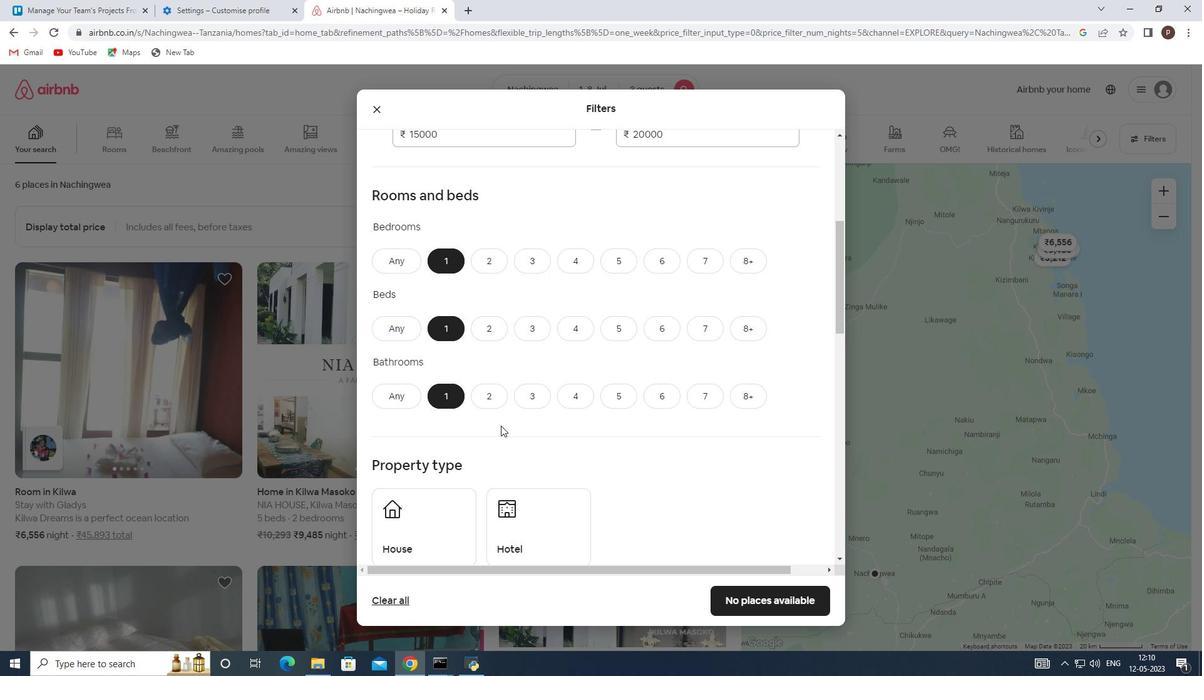 
Action: Mouse scrolled (501, 425) with delta (0, 0)
Screenshot: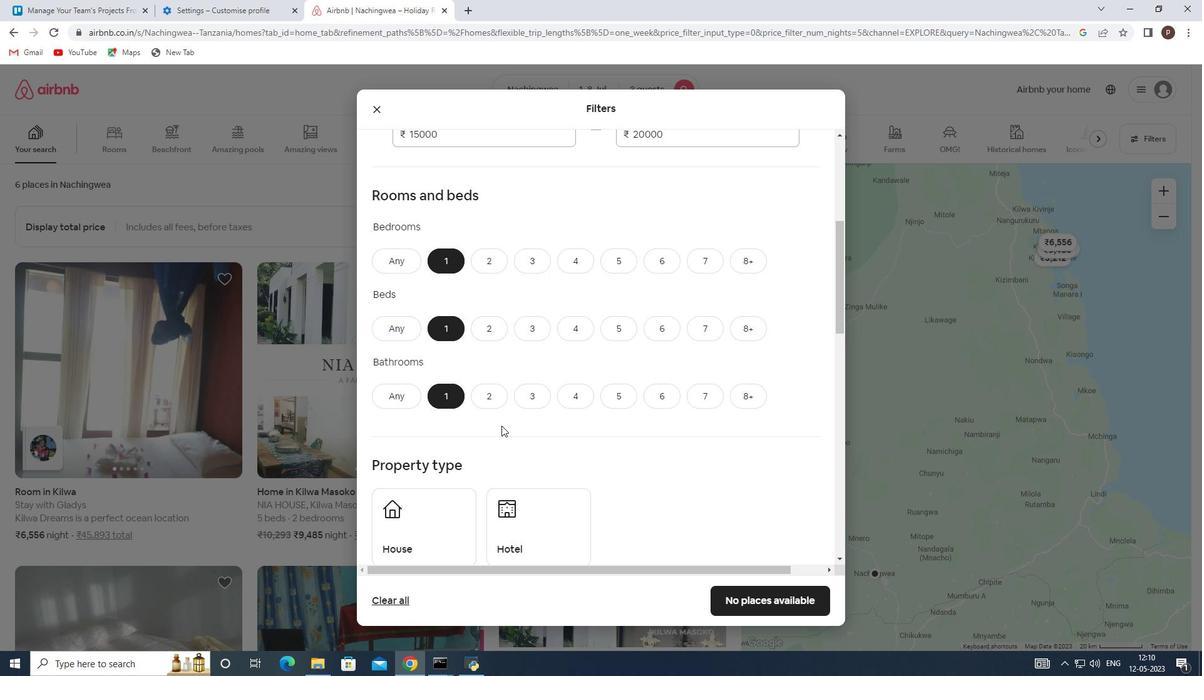 
Action: Mouse moved to (447, 463)
Screenshot: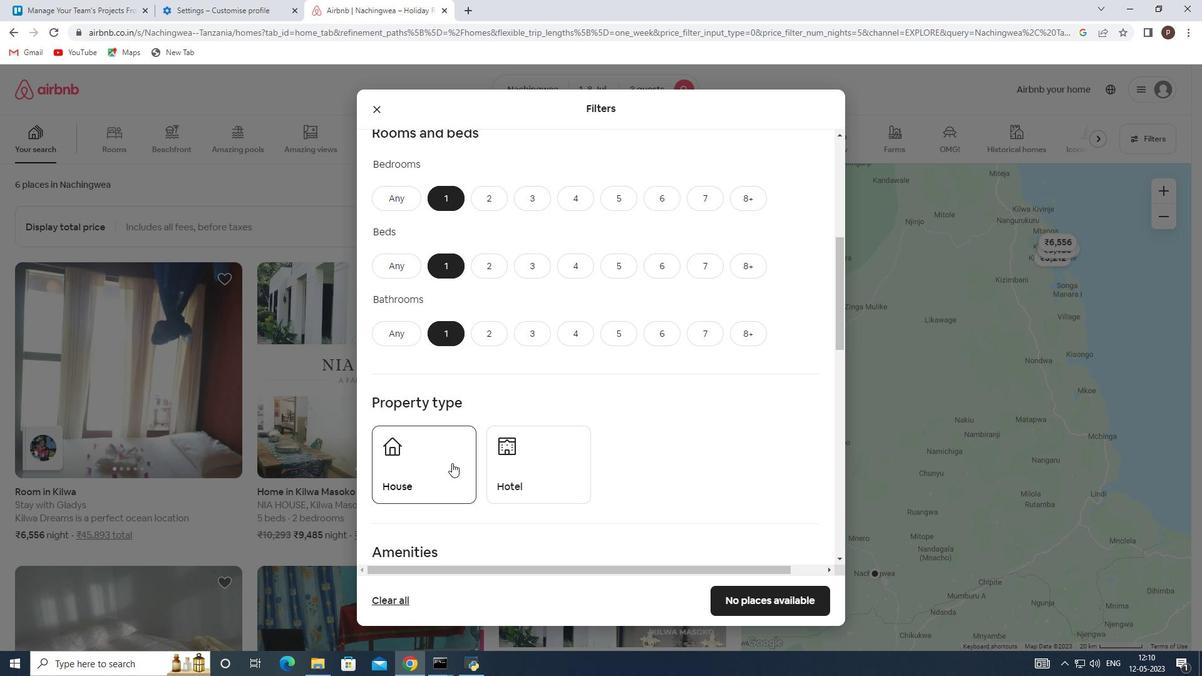 
Action: Mouse pressed left at (447, 463)
Screenshot: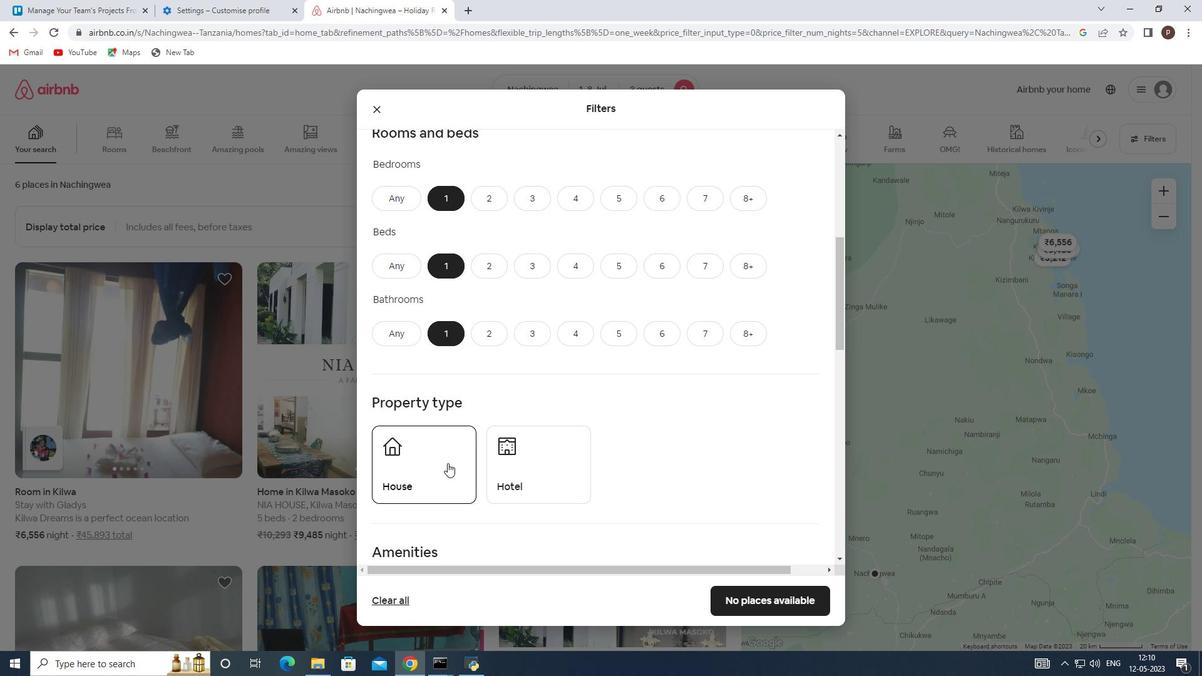 
Action: Mouse moved to (539, 474)
Screenshot: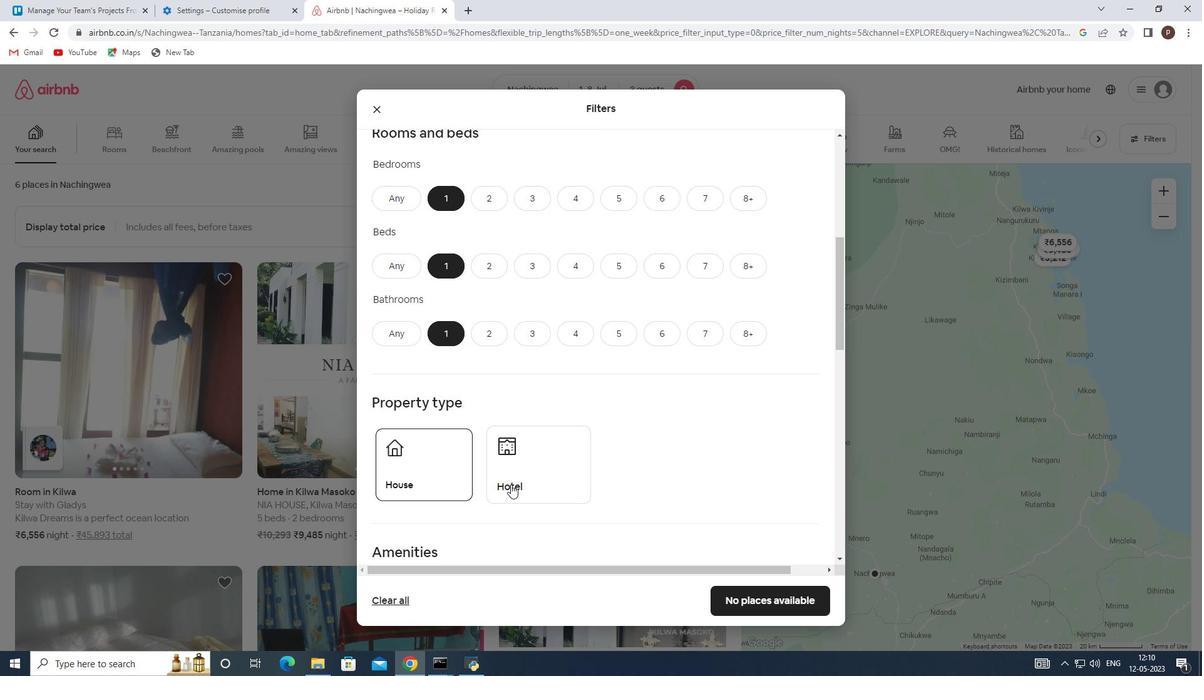 
Action: Mouse pressed left at (539, 474)
Screenshot: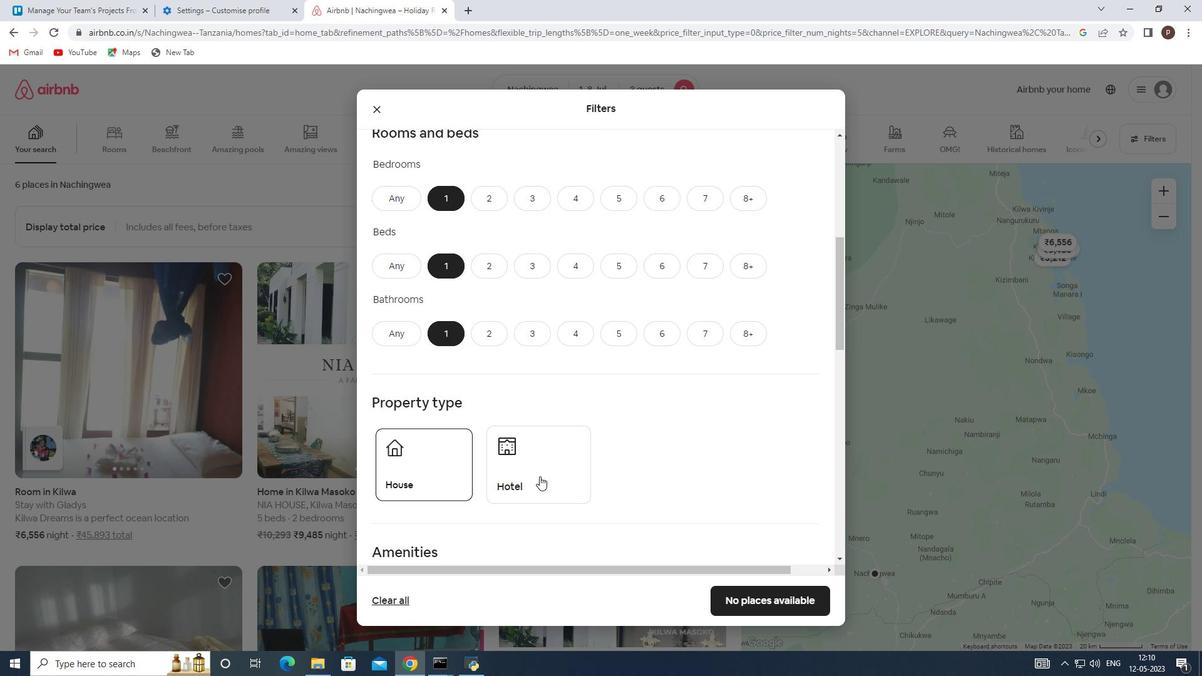 
Action: Mouse scrolled (539, 474) with delta (0, 0)
Screenshot: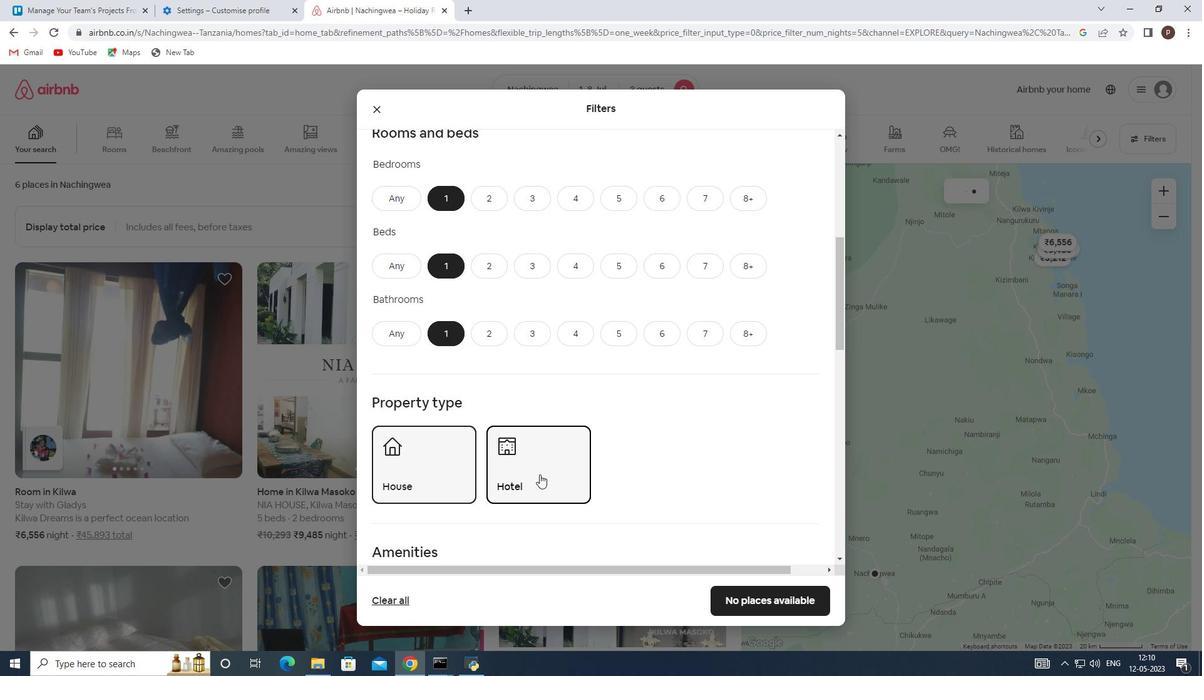 
Action: Mouse scrolled (539, 474) with delta (0, 0)
Screenshot: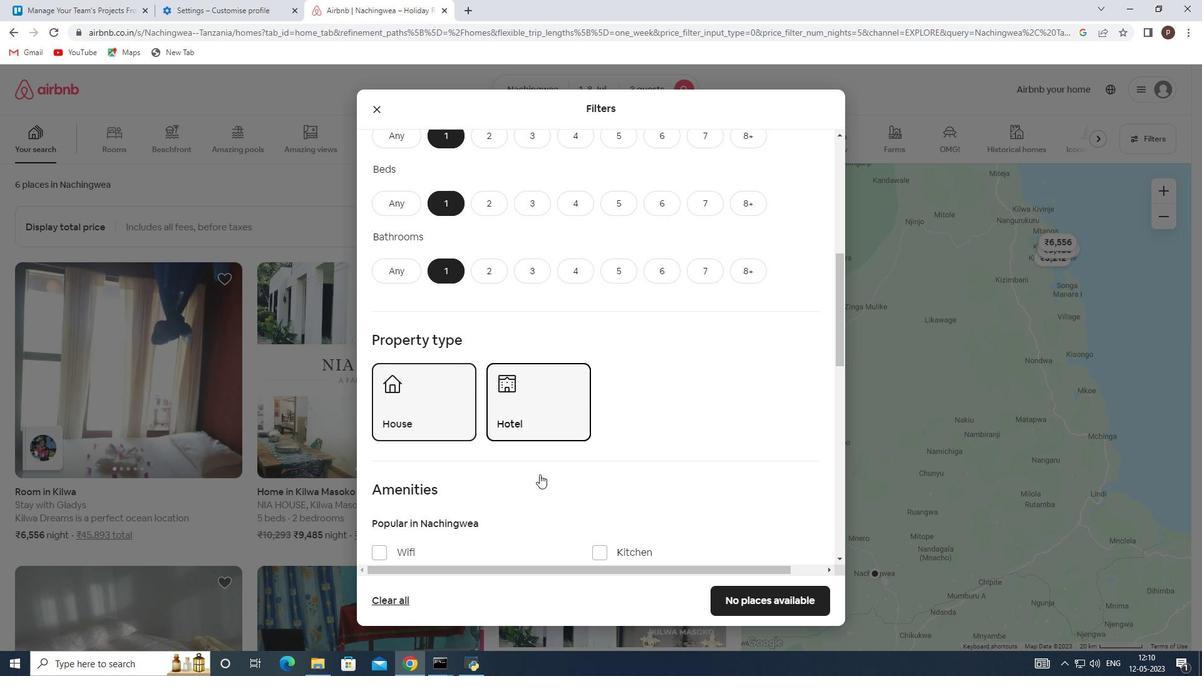 
Action: Mouse scrolled (539, 474) with delta (0, 0)
Screenshot: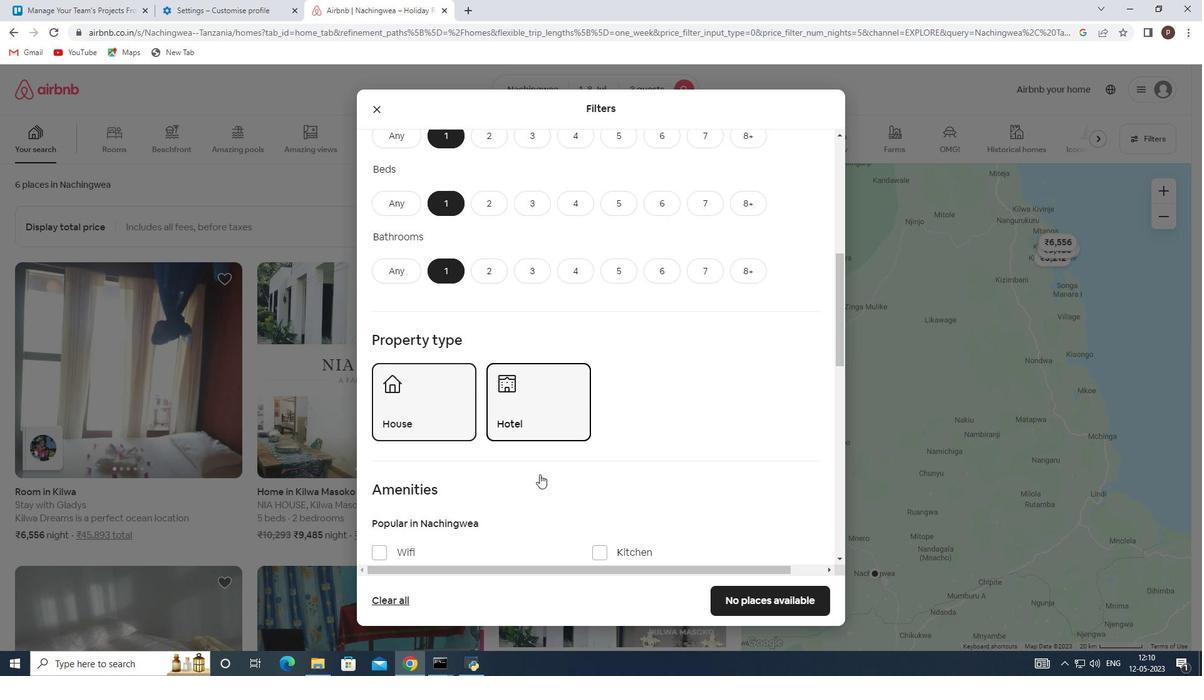
Action: Mouse scrolled (539, 474) with delta (0, 0)
Screenshot: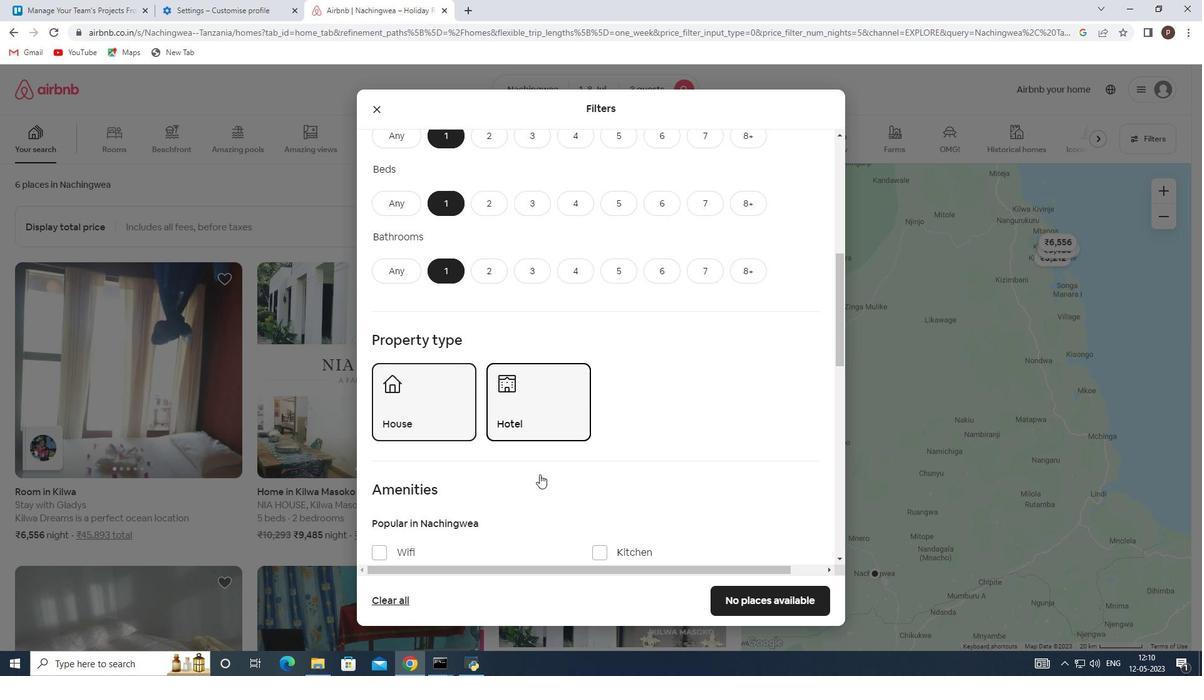 
Action: Mouse scrolled (539, 474) with delta (0, 0)
Screenshot: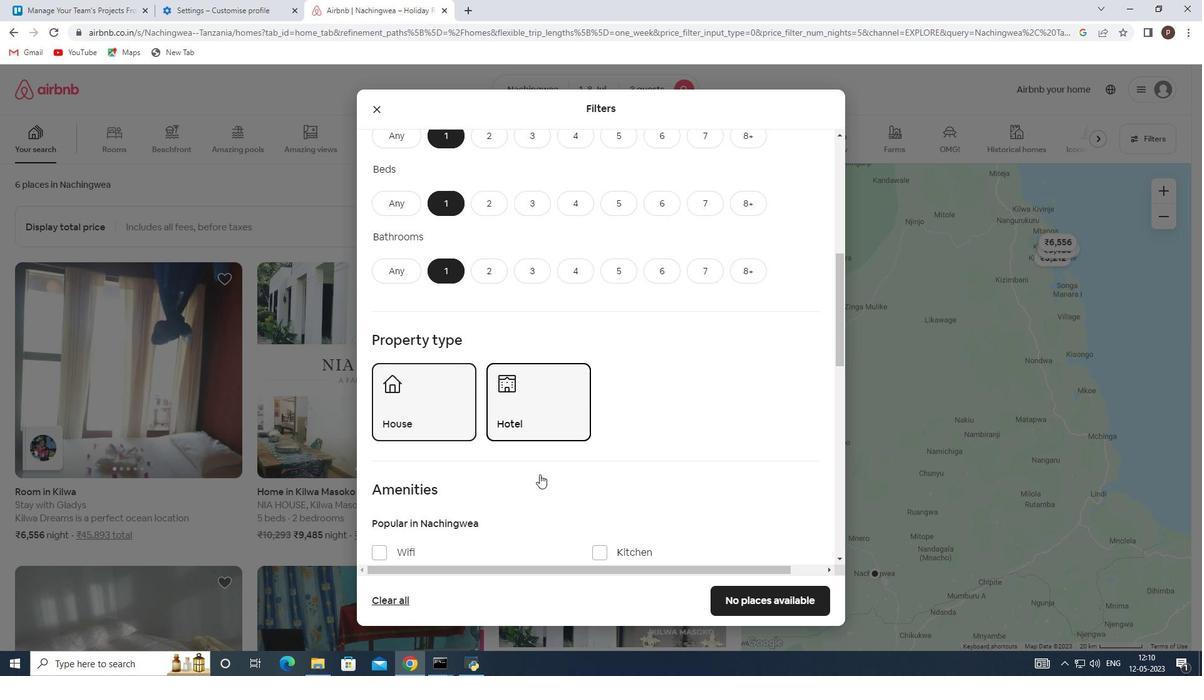 
Action: Mouse moved to (765, 515)
Screenshot: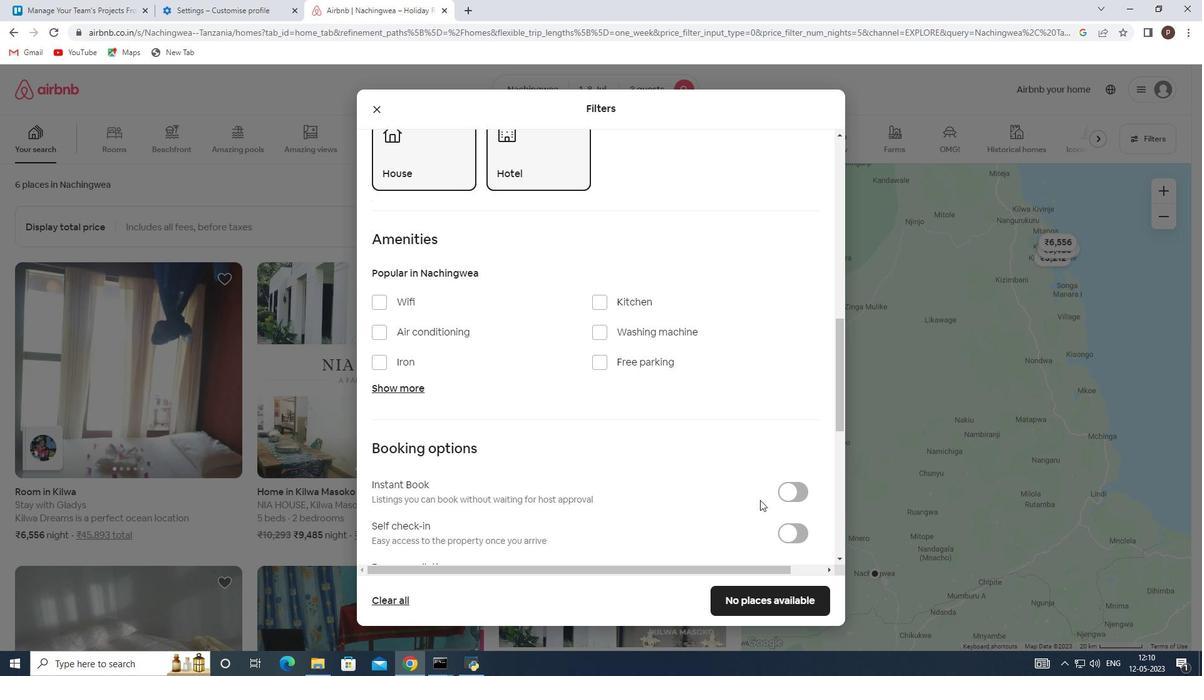 
Action: Mouse scrolled (765, 515) with delta (0, 0)
Screenshot: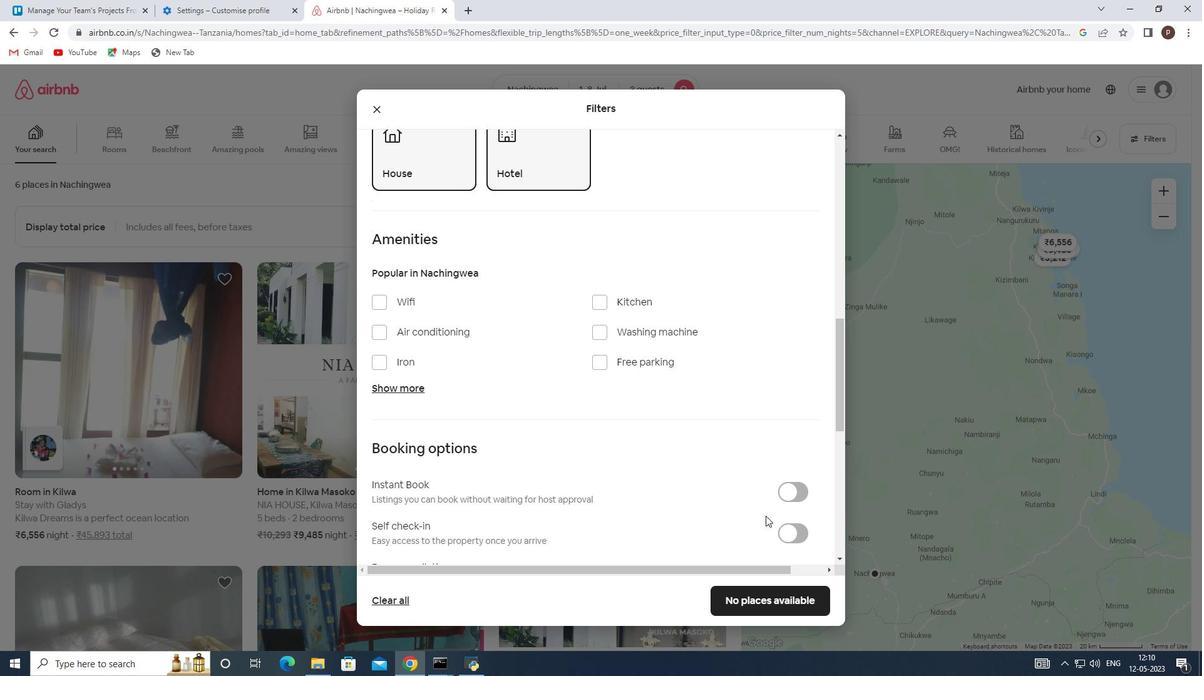 
Action: Mouse scrolled (765, 515) with delta (0, 0)
Screenshot: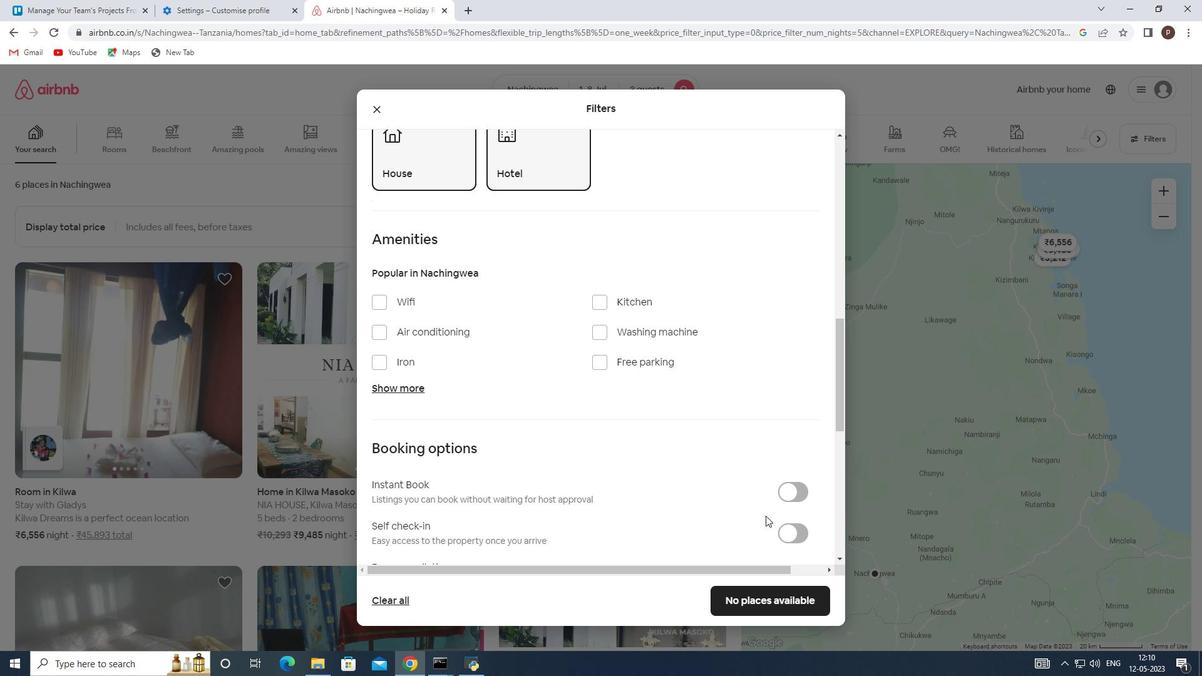 
Action: Mouse moved to (784, 414)
Screenshot: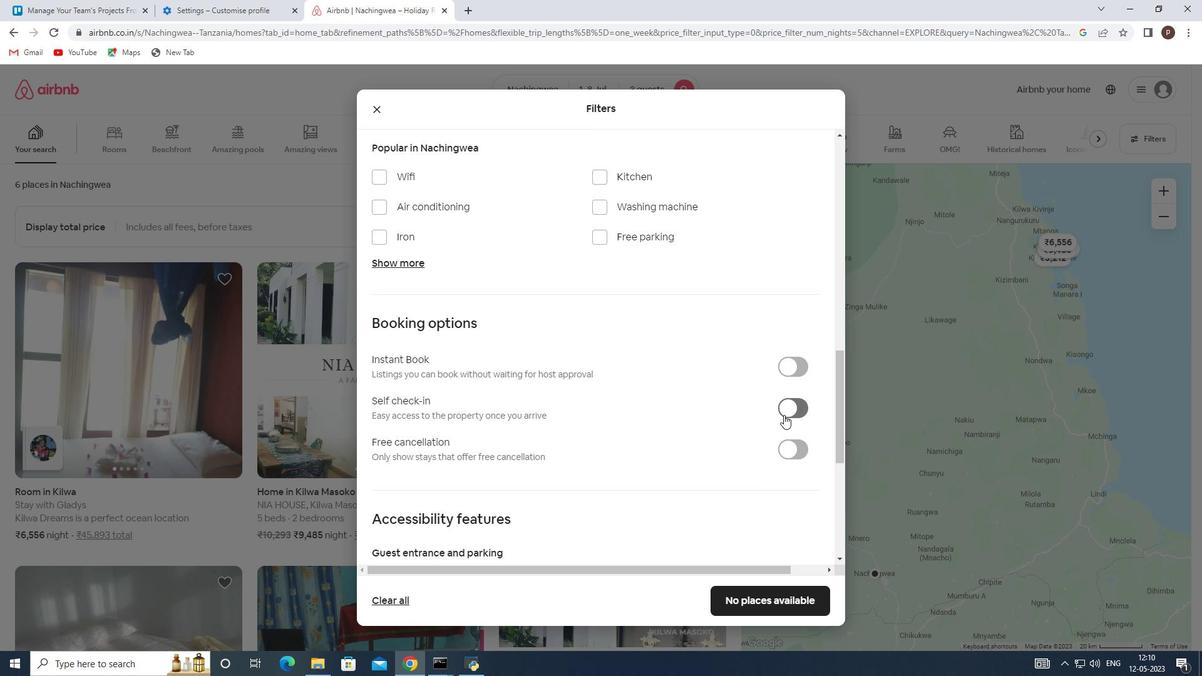 
Action: Mouse pressed left at (784, 414)
Screenshot: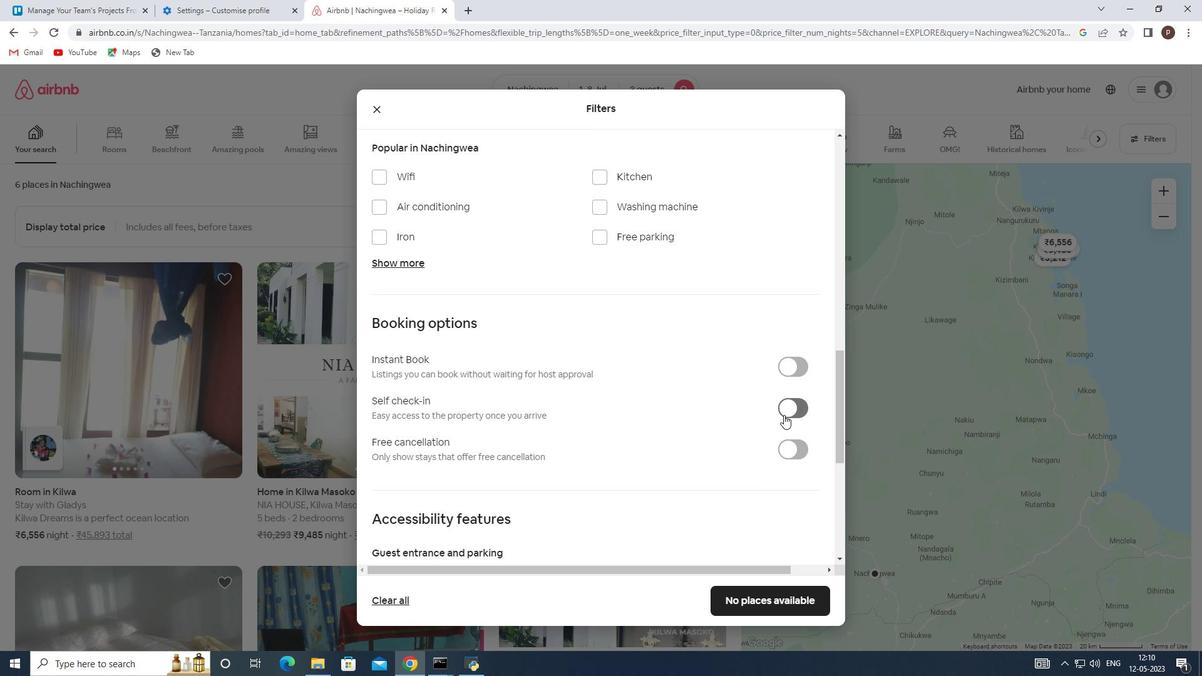
Action: Mouse moved to (664, 433)
Screenshot: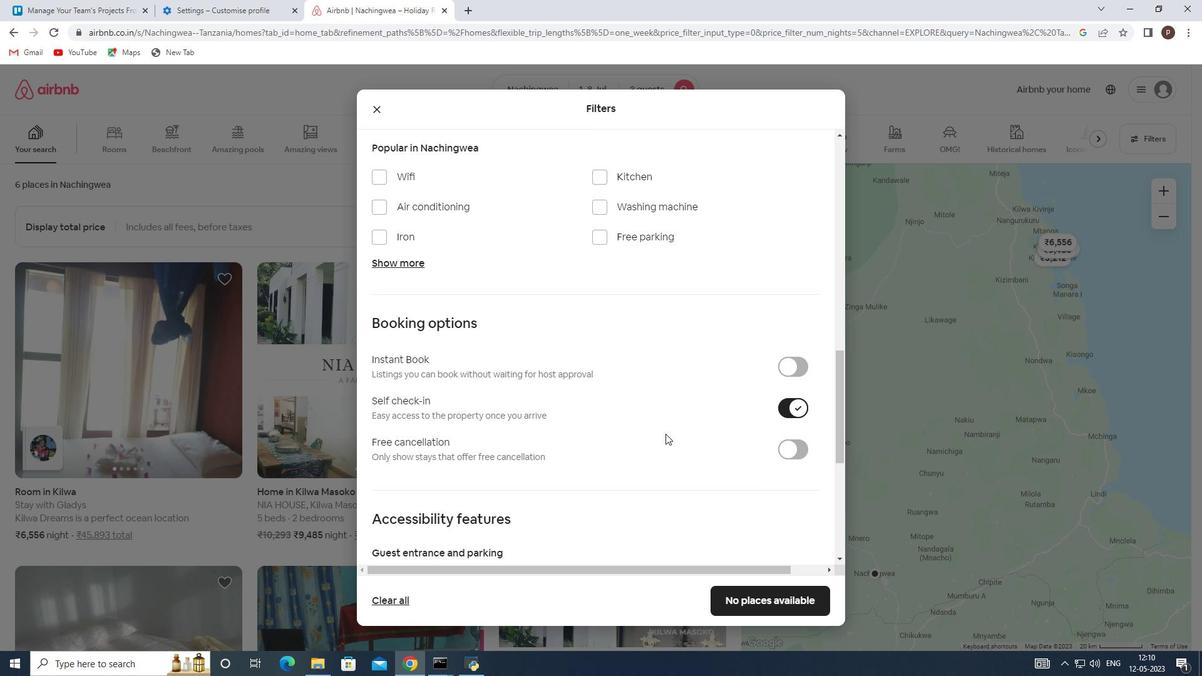 
Action: Mouse scrolled (664, 433) with delta (0, 0)
Screenshot: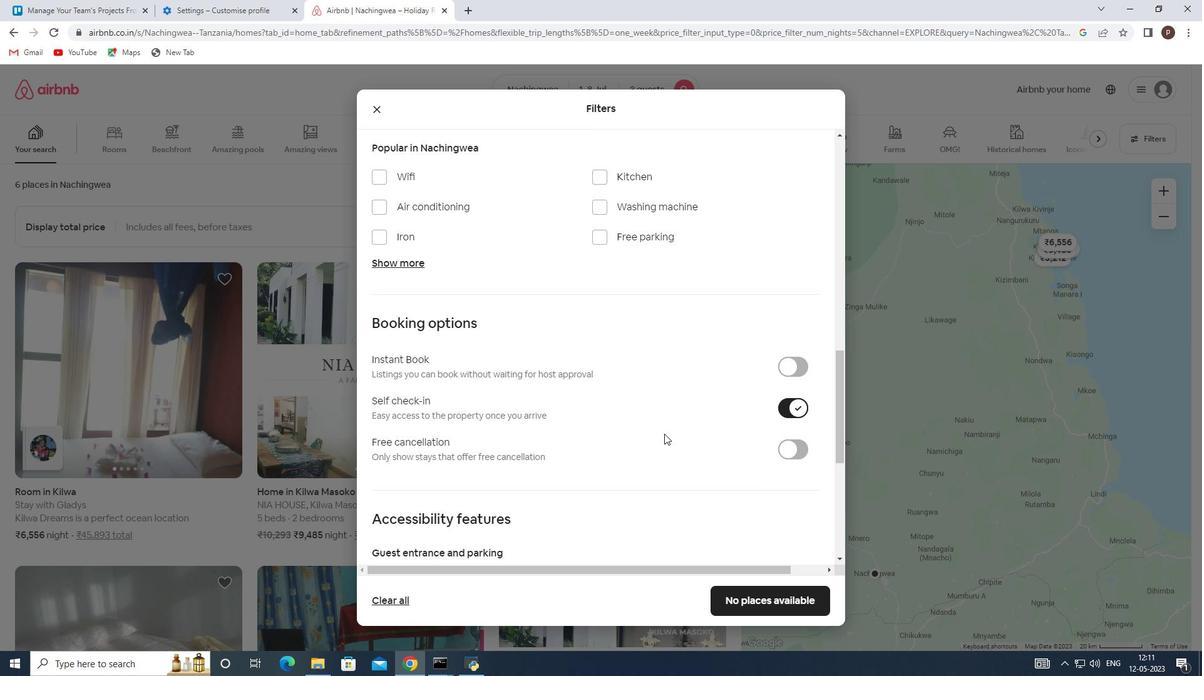 
Action: Mouse scrolled (664, 433) with delta (0, 0)
Screenshot: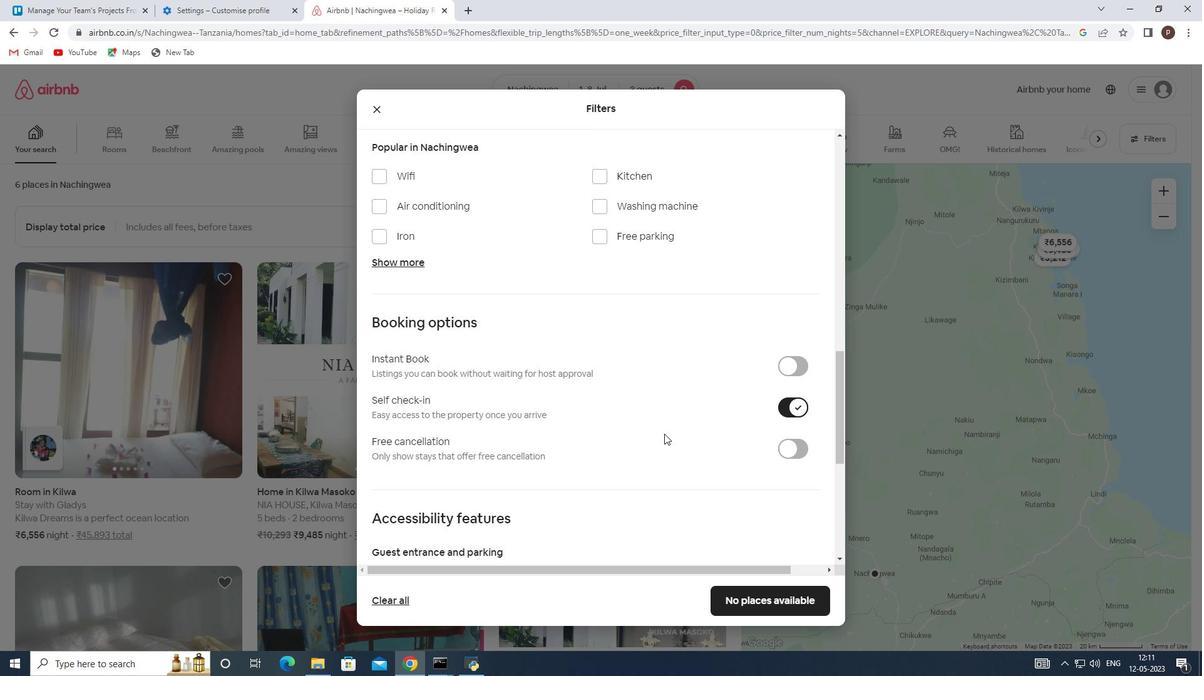 
Action: Mouse moved to (617, 413)
Screenshot: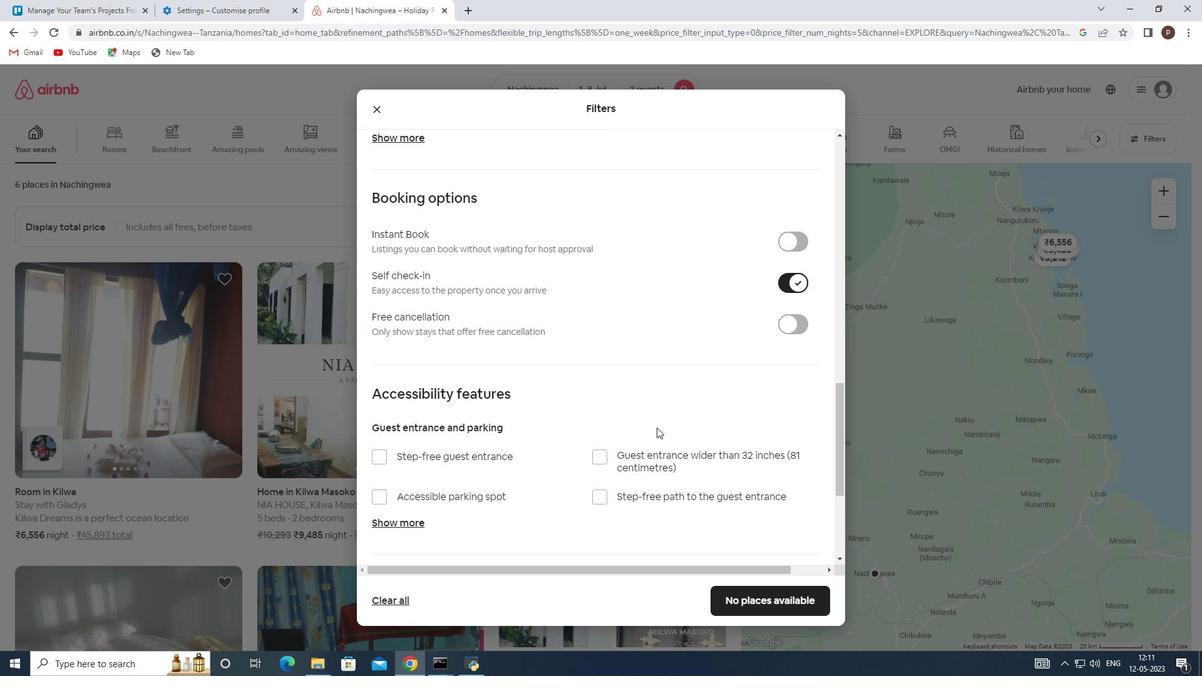 
Action: Mouse scrolled (617, 413) with delta (0, 0)
Screenshot: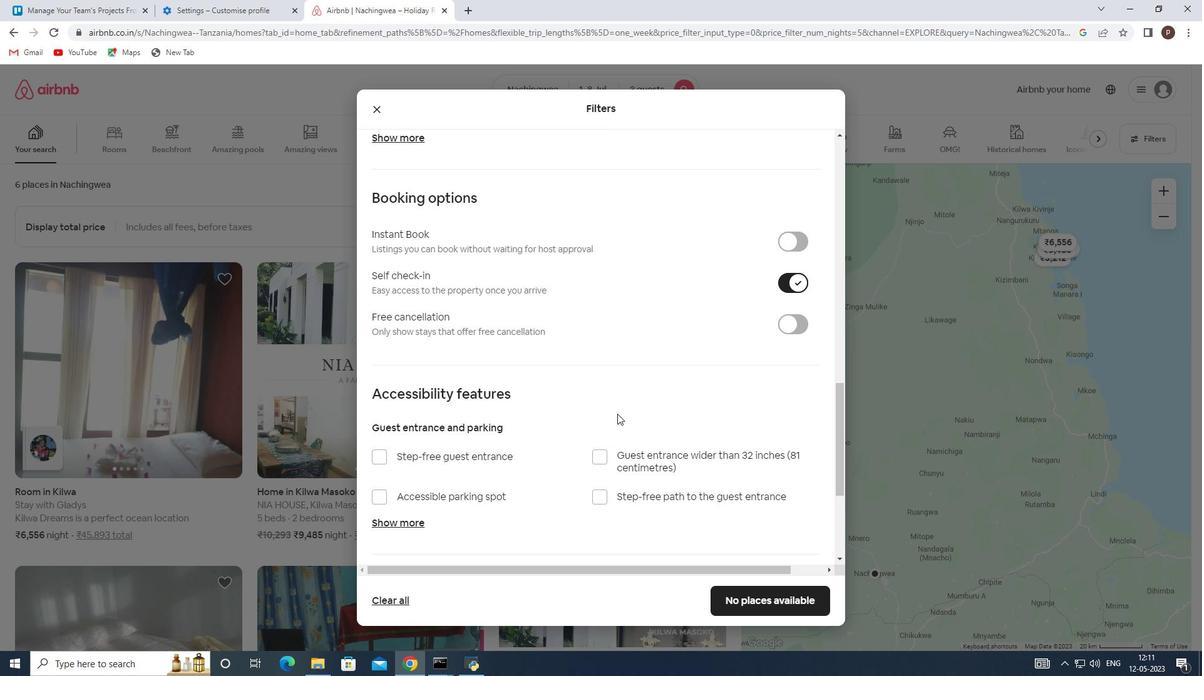 
Action: Mouse scrolled (617, 413) with delta (0, 0)
Screenshot: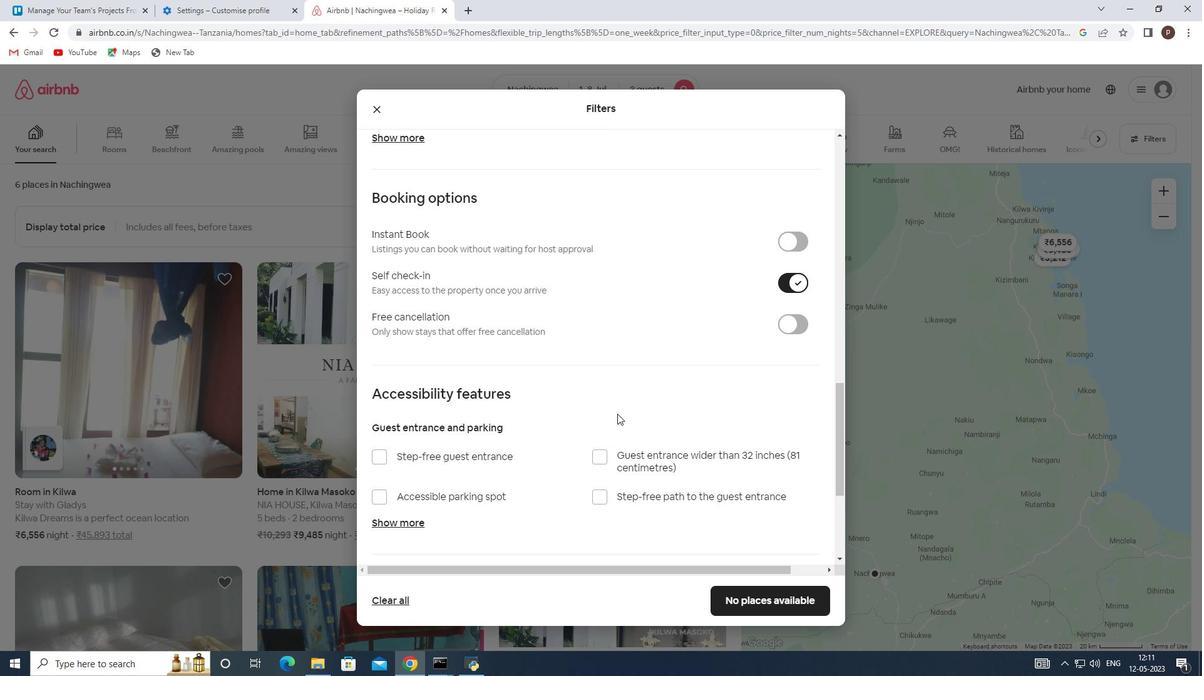 
Action: Mouse scrolled (617, 413) with delta (0, 0)
Screenshot: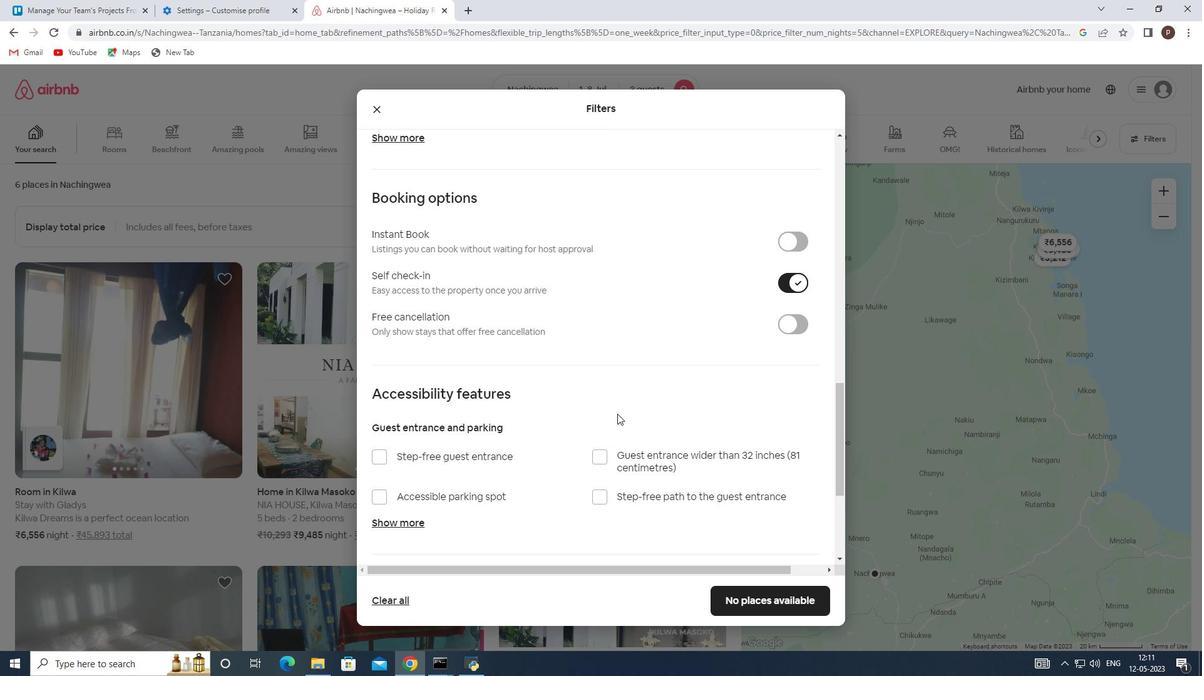 
Action: Mouse scrolled (617, 413) with delta (0, 0)
Screenshot: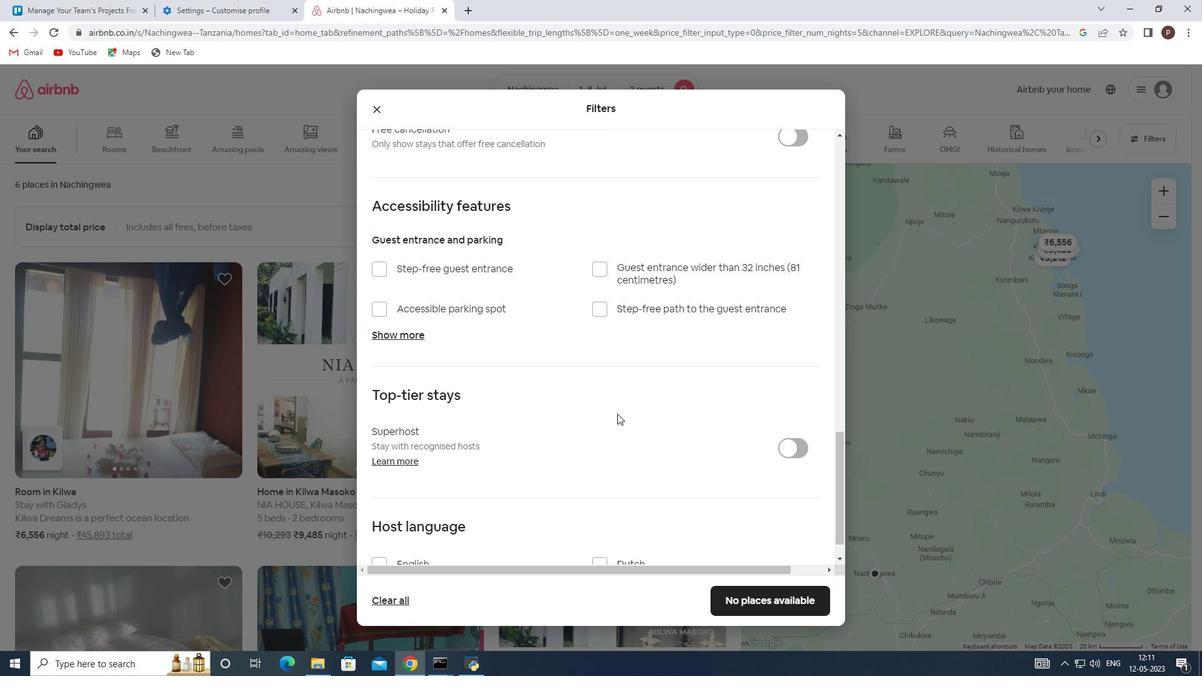 
Action: Mouse scrolled (617, 413) with delta (0, 0)
Screenshot: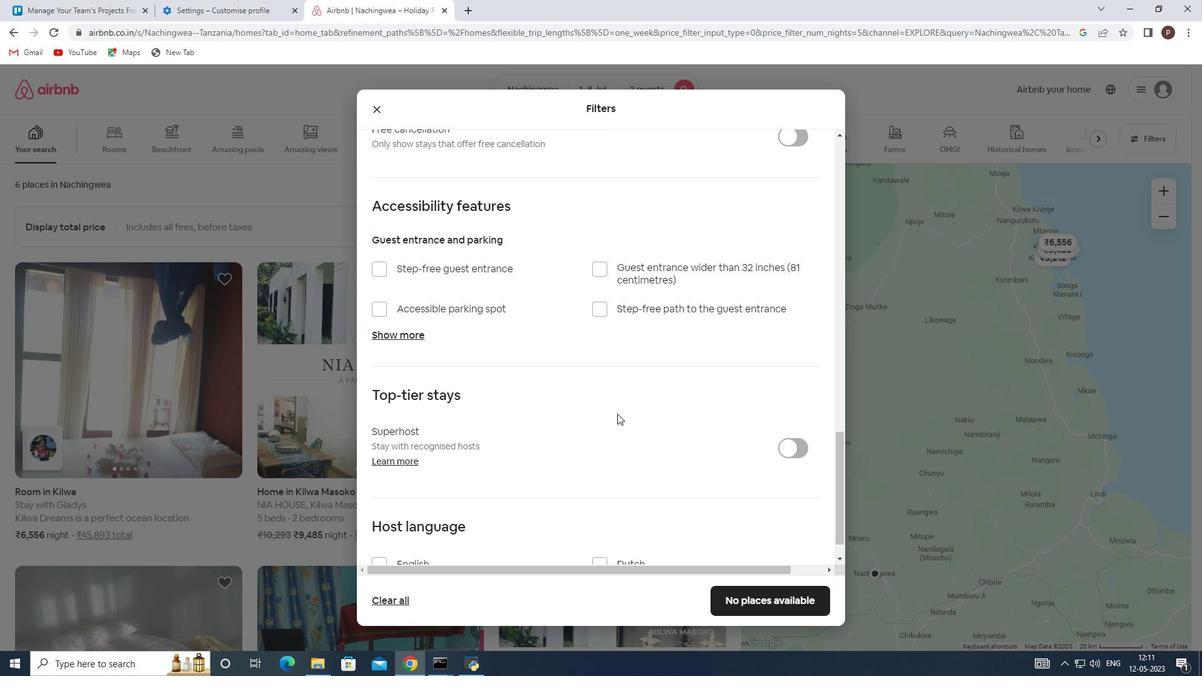 
Action: Mouse scrolled (617, 413) with delta (0, 0)
Screenshot: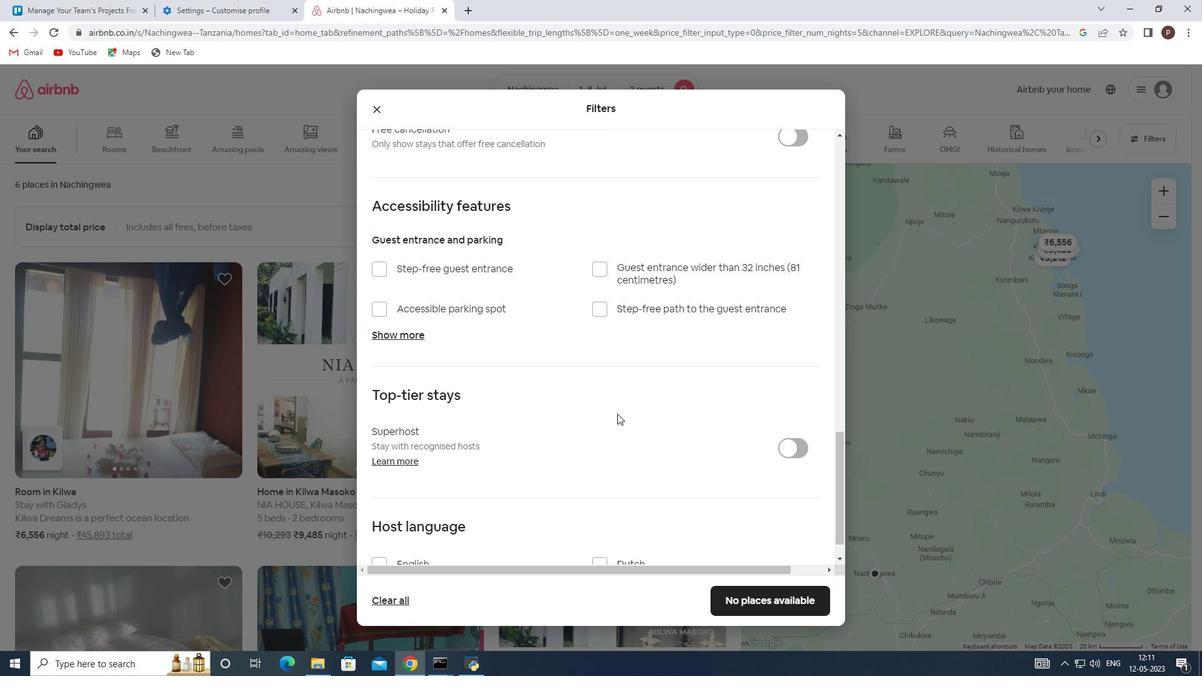 
Action: Mouse moved to (381, 530)
Screenshot: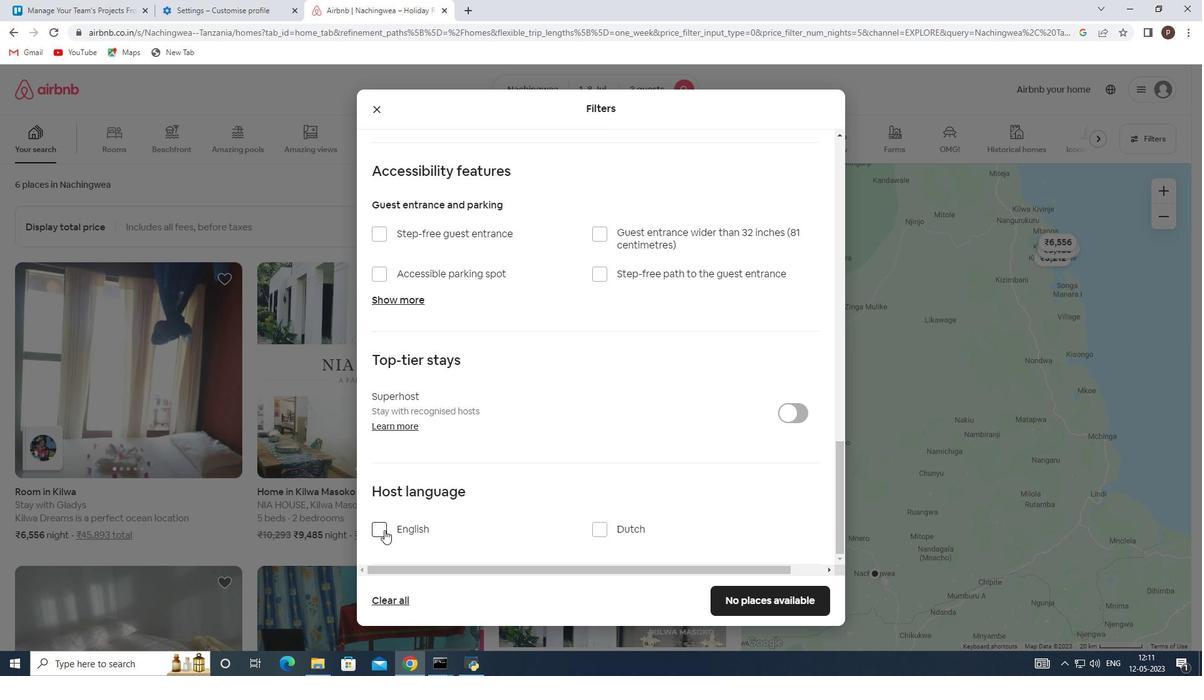 
Action: Mouse pressed left at (381, 530)
Screenshot: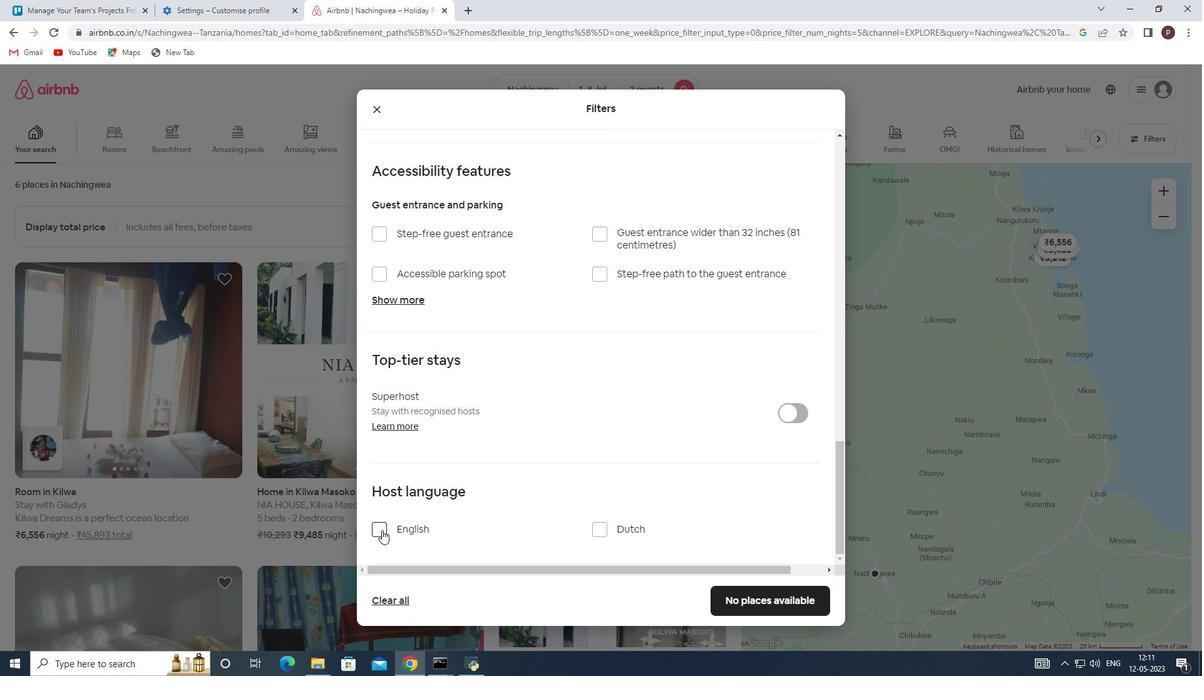 
Action: Mouse moved to (758, 592)
Screenshot: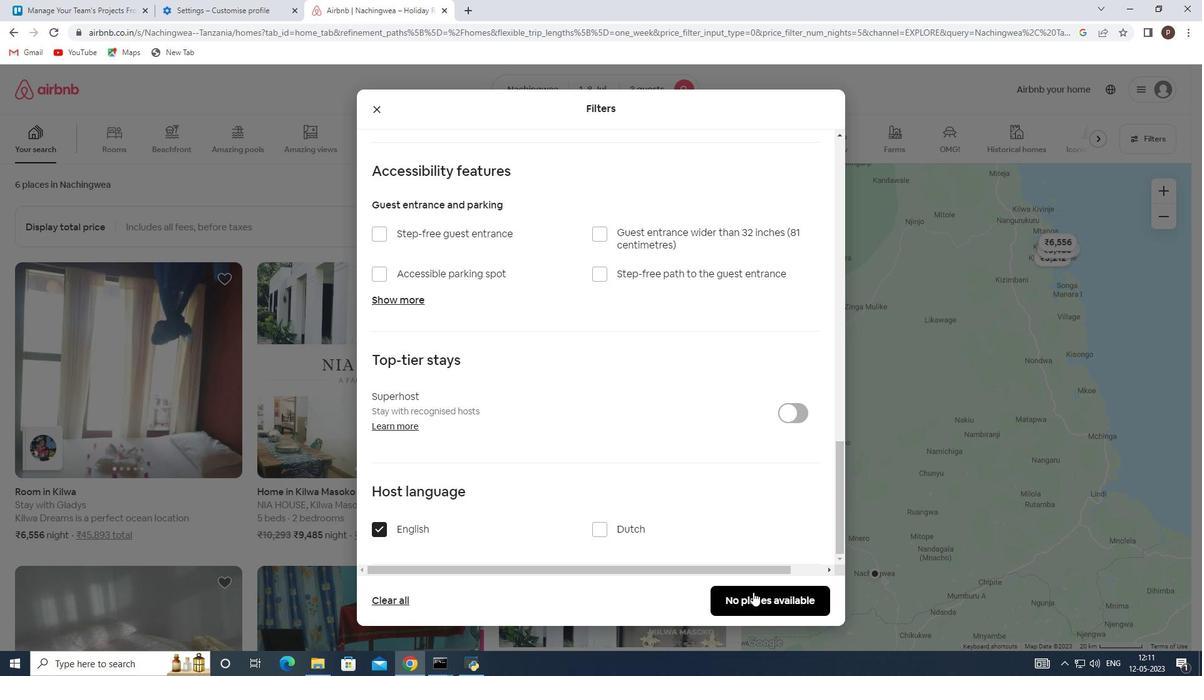 
Action: Mouse pressed left at (758, 592)
Screenshot: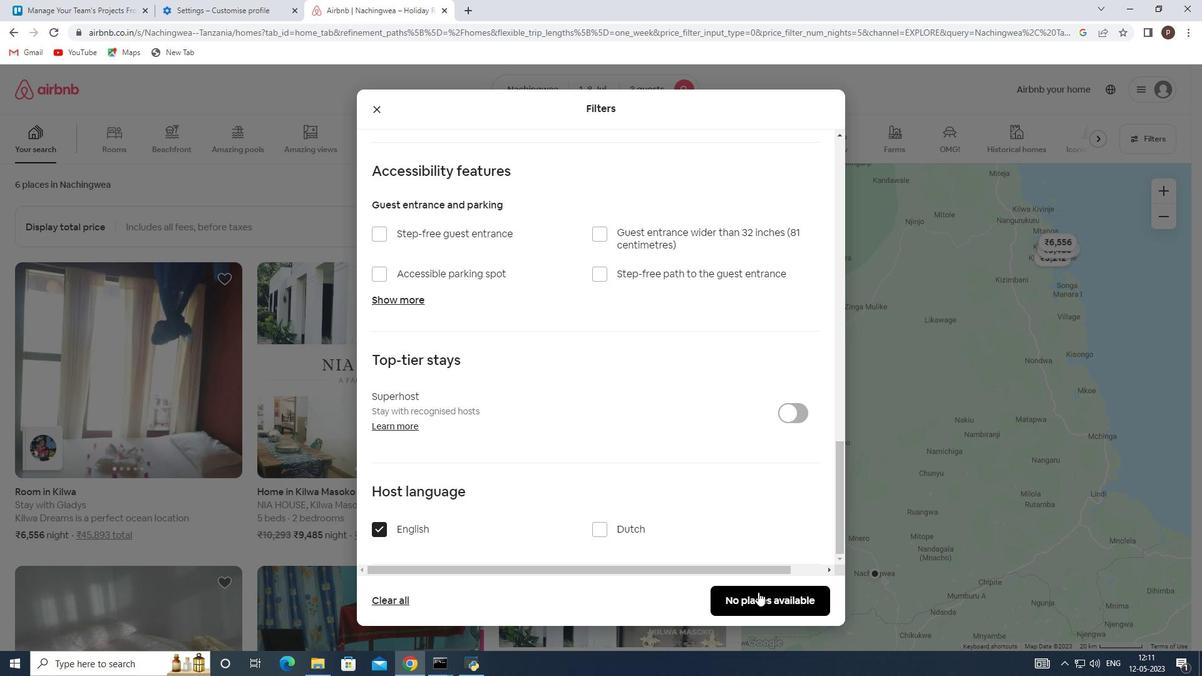 
